Task: Find connections with filter location Barroso with filter topic #Jobpostingwith filter profile language French with filter current company TASC Outsourcing with filter school Cambridge Institute of Technology with filter industry Building Equipment Contractors with filter service category Illustration with filter keywords title Landscaping Worker
Action: Mouse moved to (487, 98)
Screenshot: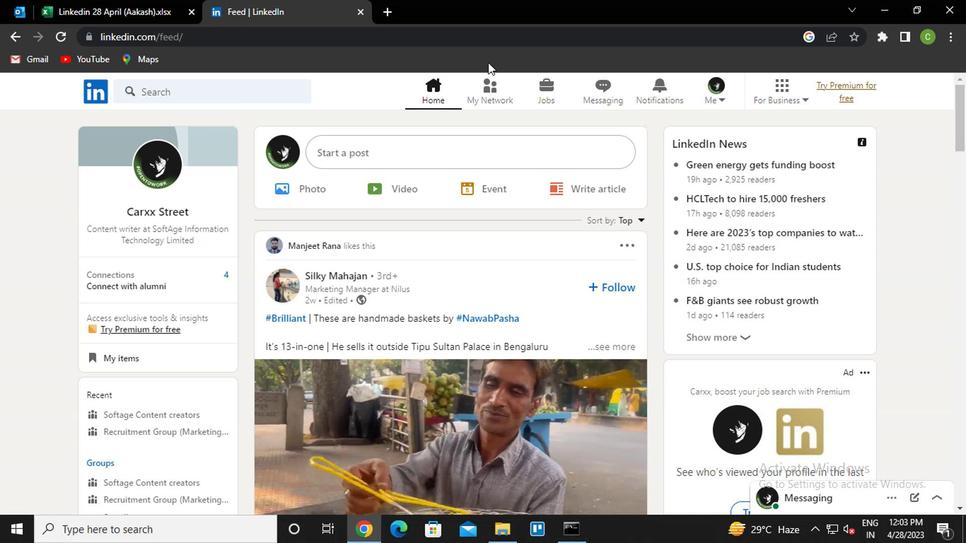 
Action: Mouse pressed left at (487, 98)
Screenshot: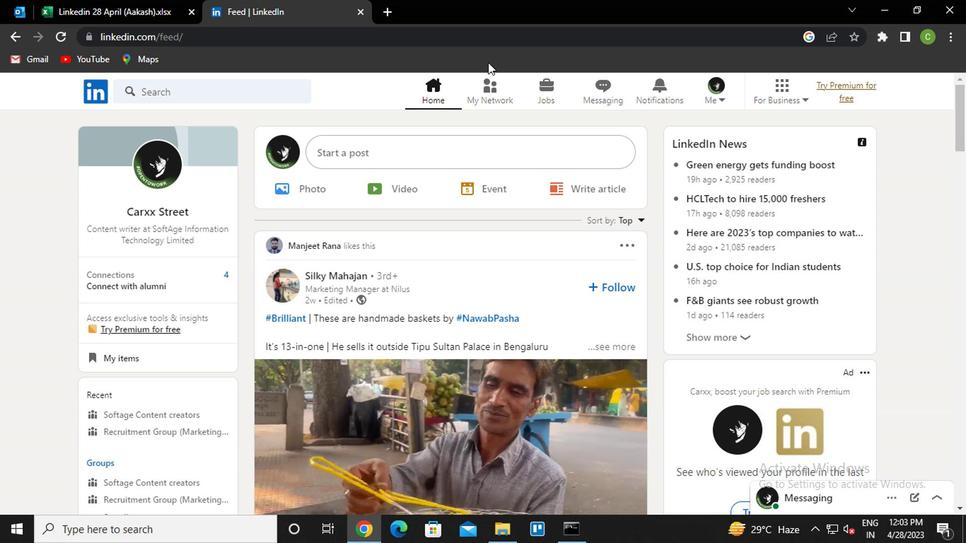 
Action: Mouse moved to (183, 179)
Screenshot: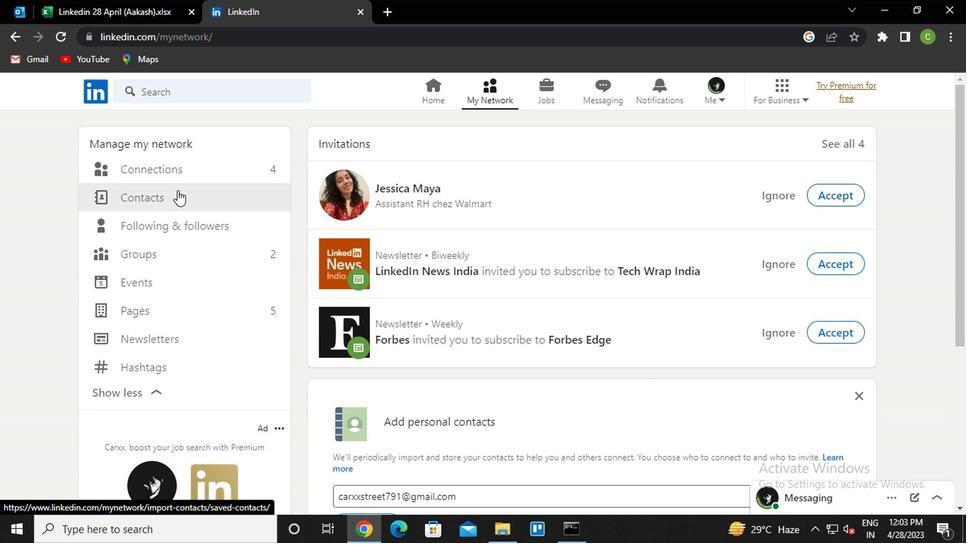 
Action: Mouse pressed left at (183, 179)
Screenshot: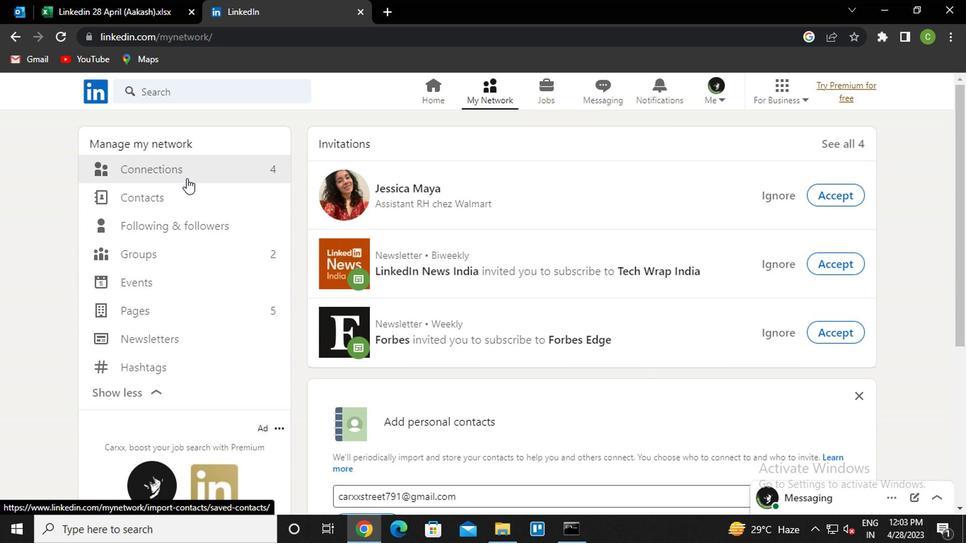 
Action: Mouse moved to (191, 170)
Screenshot: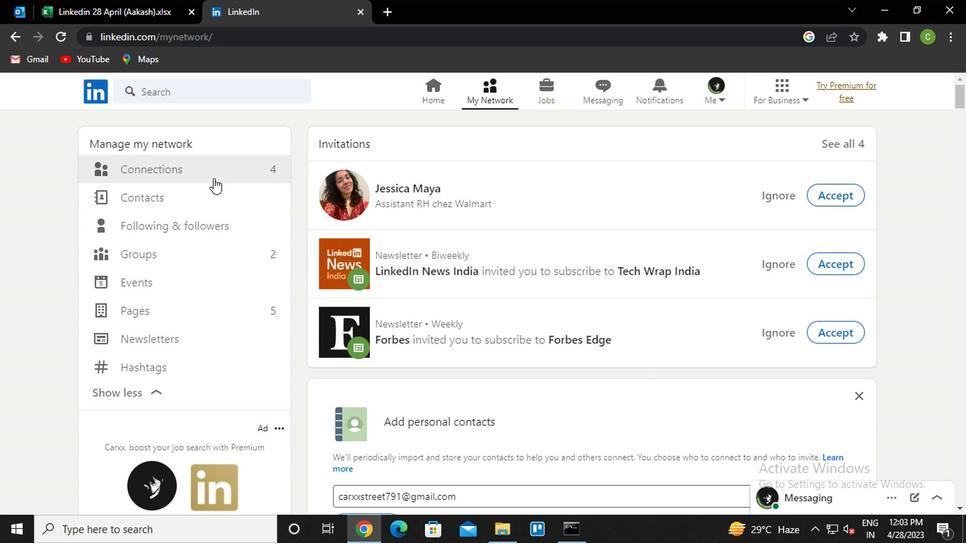 
Action: Mouse pressed left at (191, 170)
Screenshot: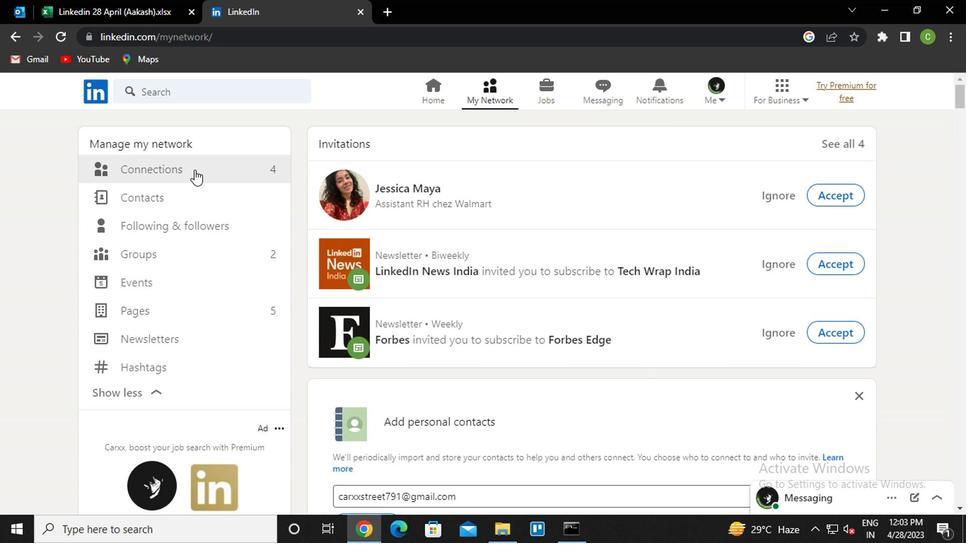 
Action: Mouse moved to (574, 175)
Screenshot: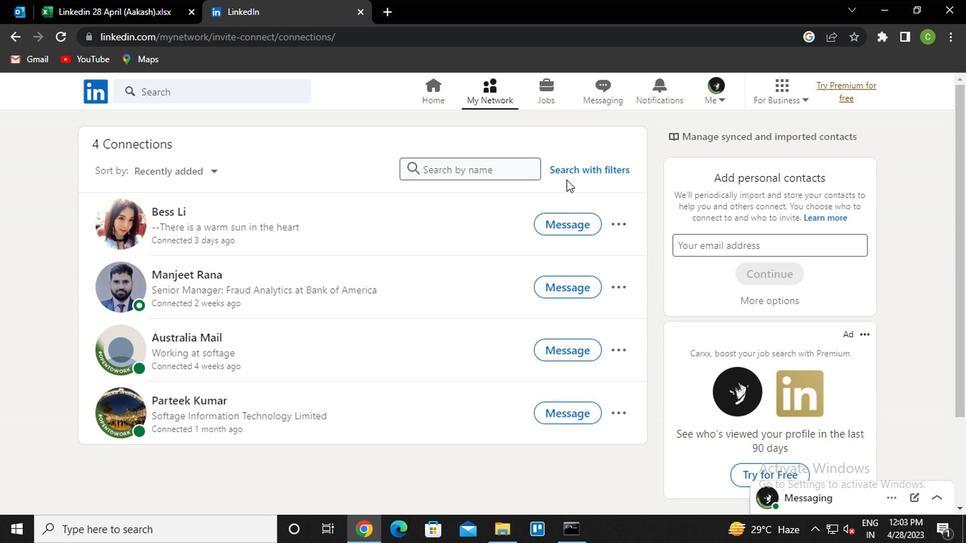 
Action: Mouse pressed left at (574, 175)
Screenshot: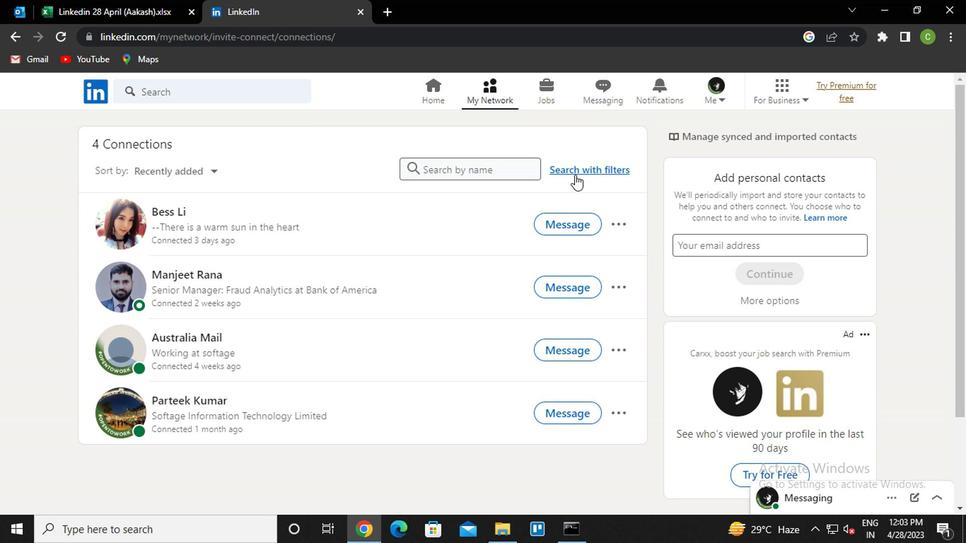 
Action: Mouse moved to (529, 133)
Screenshot: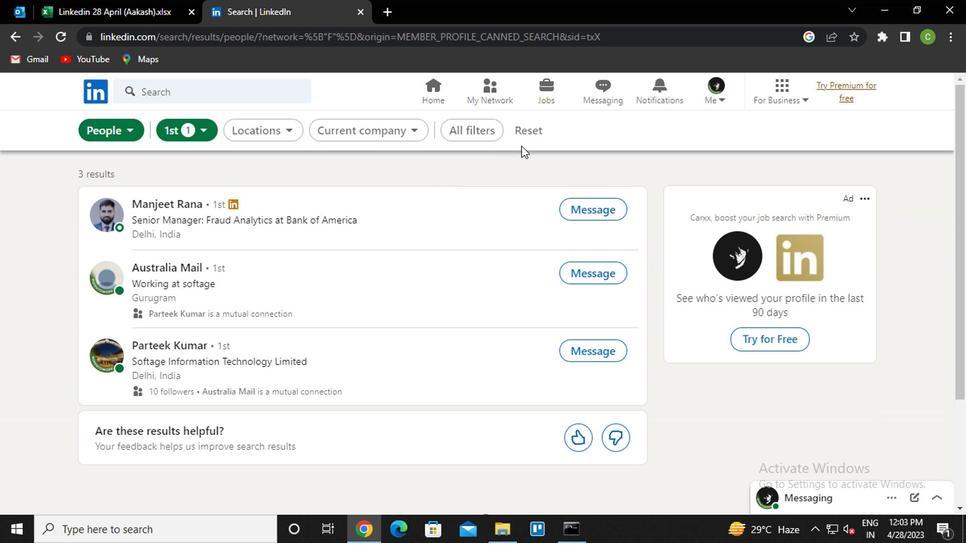 
Action: Mouse pressed left at (529, 133)
Screenshot: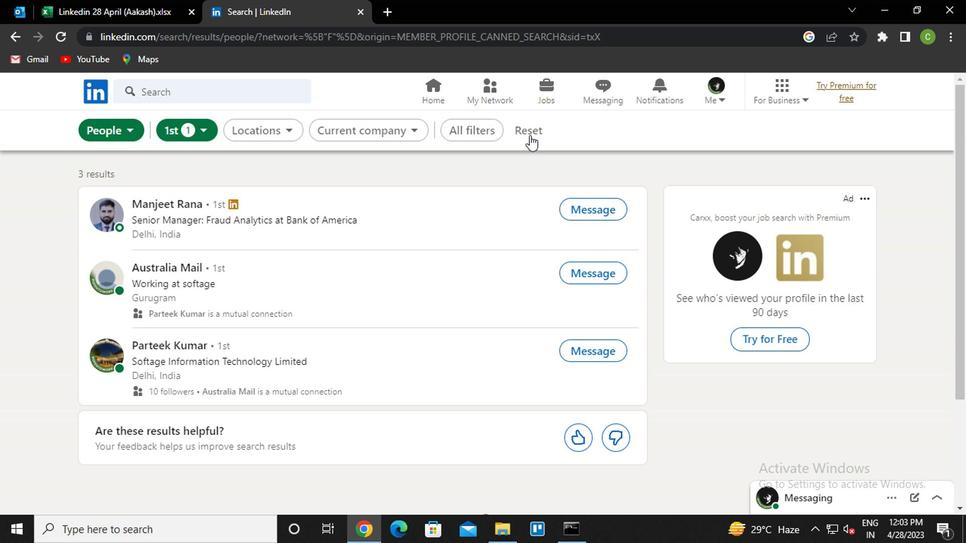 
Action: Mouse moved to (507, 126)
Screenshot: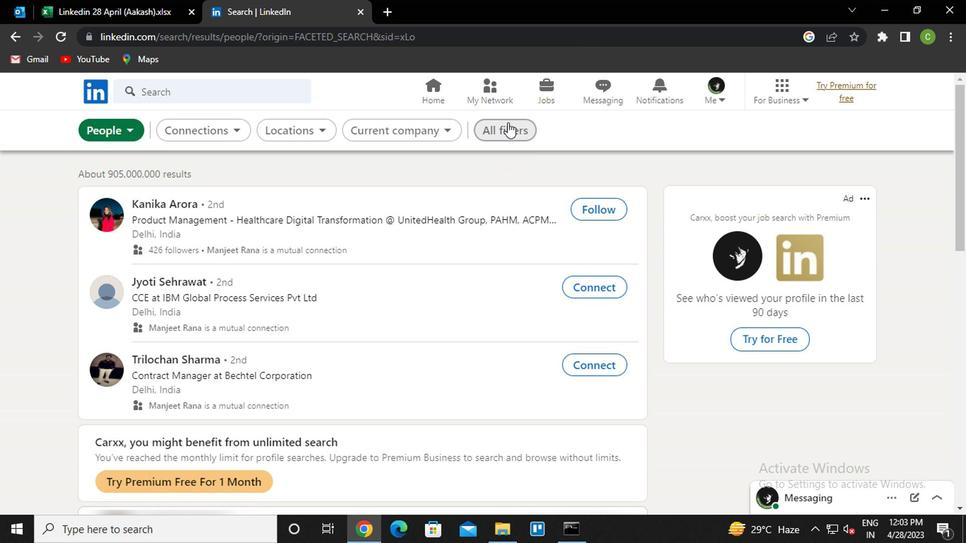 
Action: Mouse pressed left at (507, 126)
Screenshot: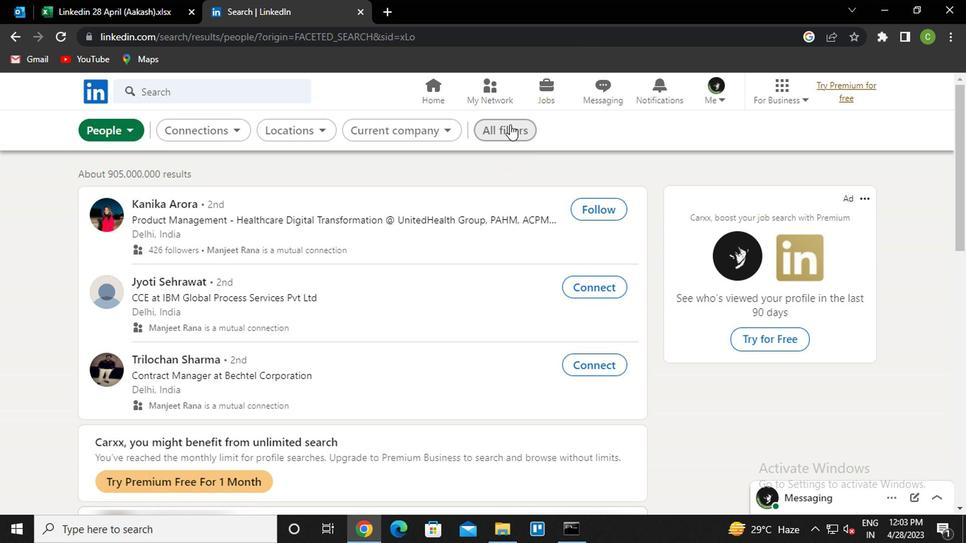 
Action: Mouse moved to (773, 305)
Screenshot: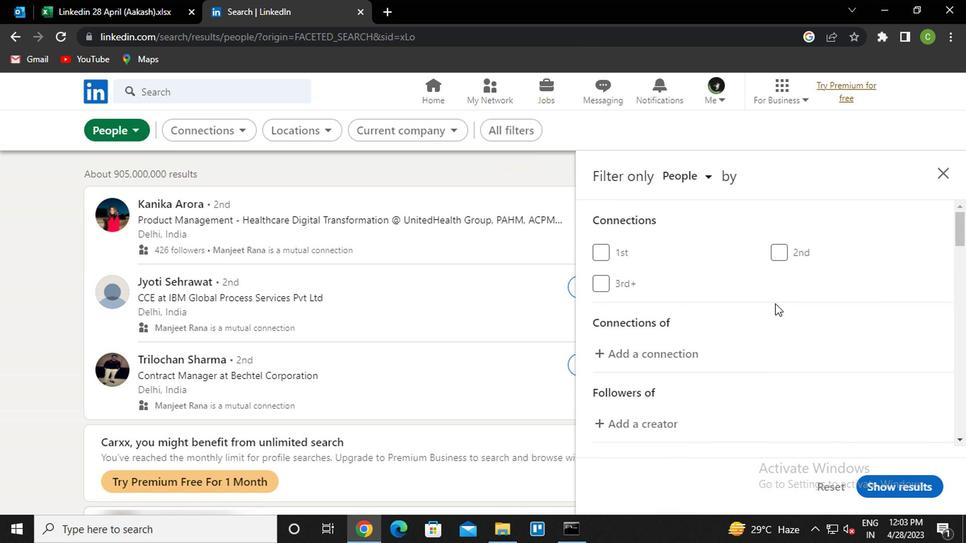 
Action: Mouse scrolled (773, 304) with delta (0, -1)
Screenshot: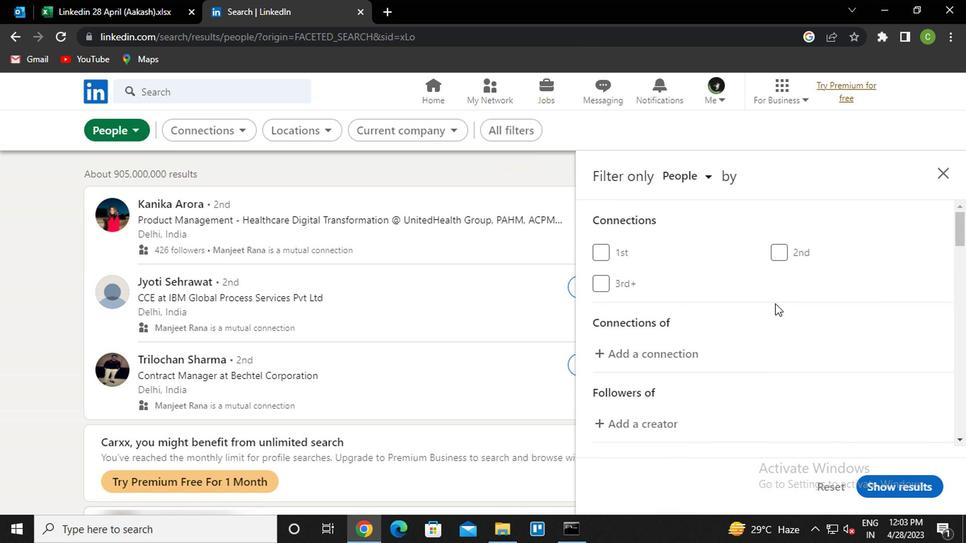 
Action: Mouse moved to (773, 310)
Screenshot: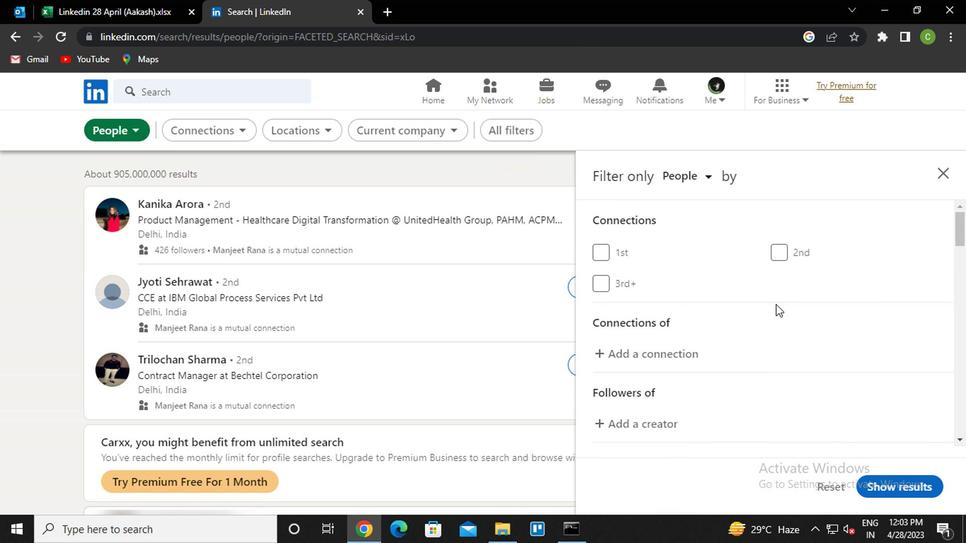 
Action: Mouse scrolled (773, 309) with delta (0, -1)
Screenshot: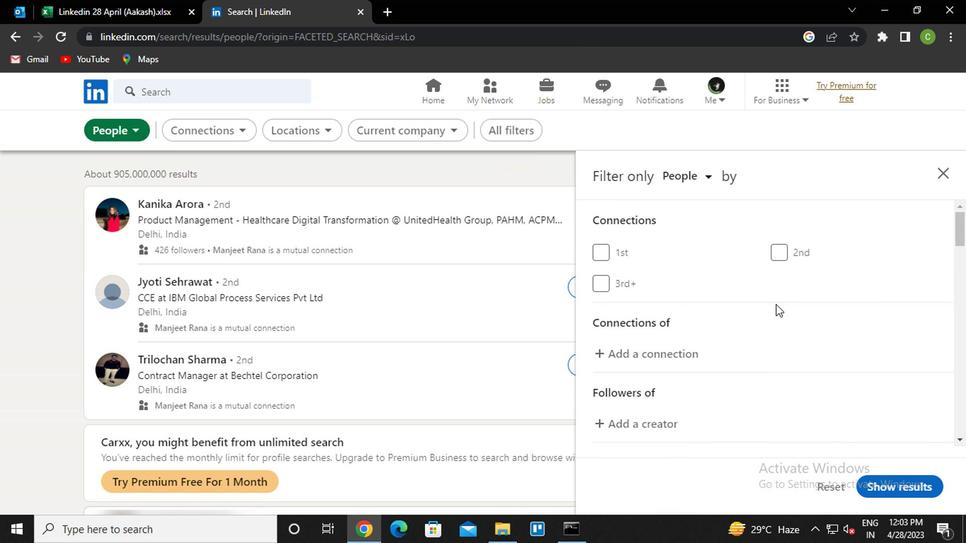 
Action: Mouse moved to (771, 313)
Screenshot: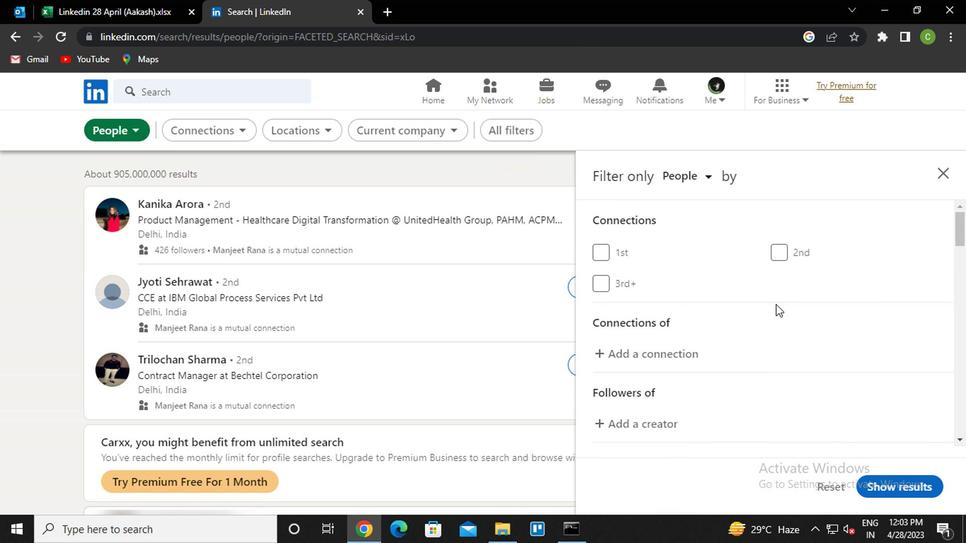 
Action: Mouse scrolled (771, 312) with delta (0, 0)
Screenshot: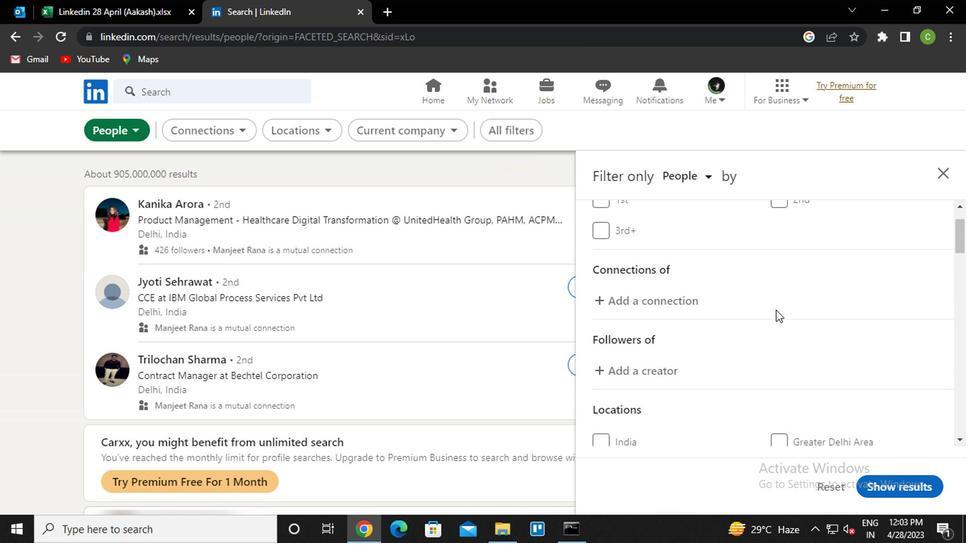
Action: Mouse moved to (770, 315)
Screenshot: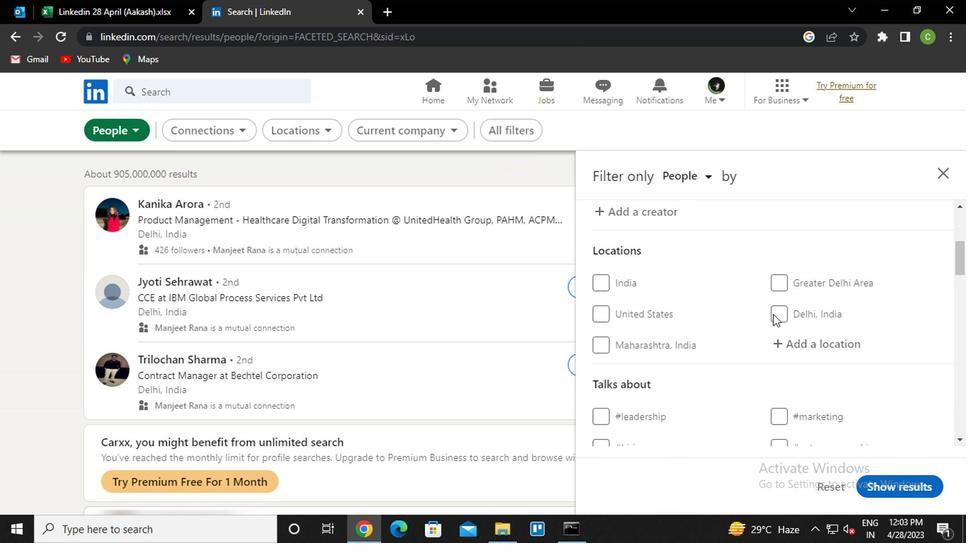 
Action: Mouse scrolled (770, 314) with delta (0, -1)
Screenshot: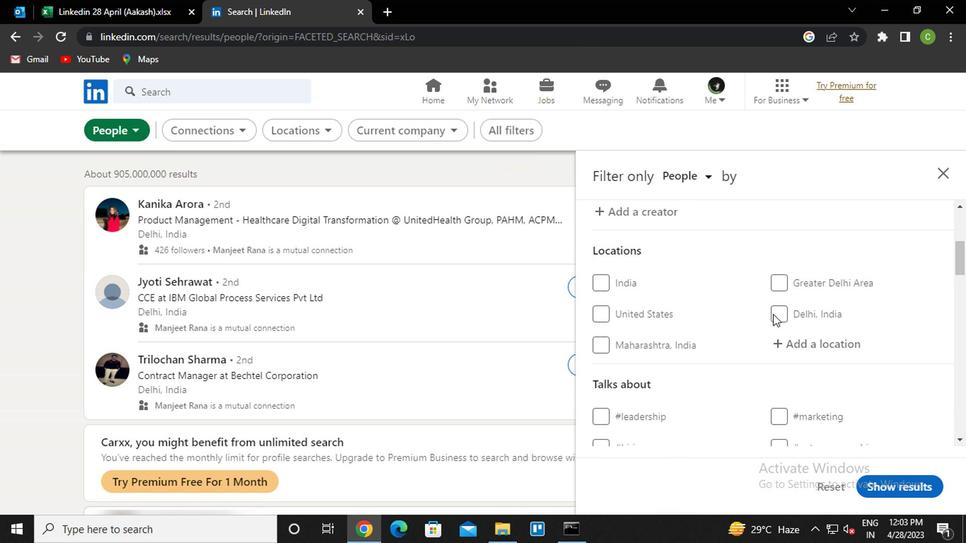 
Action: Mouse moved to (814, 276)
Screenshot: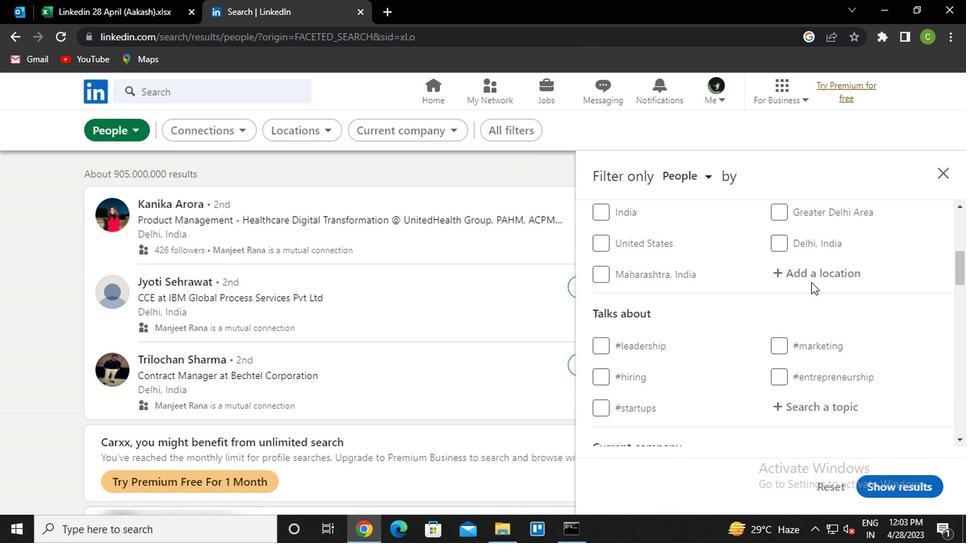 
Action: Mouse pressed left at (814, 276)
Screenshot: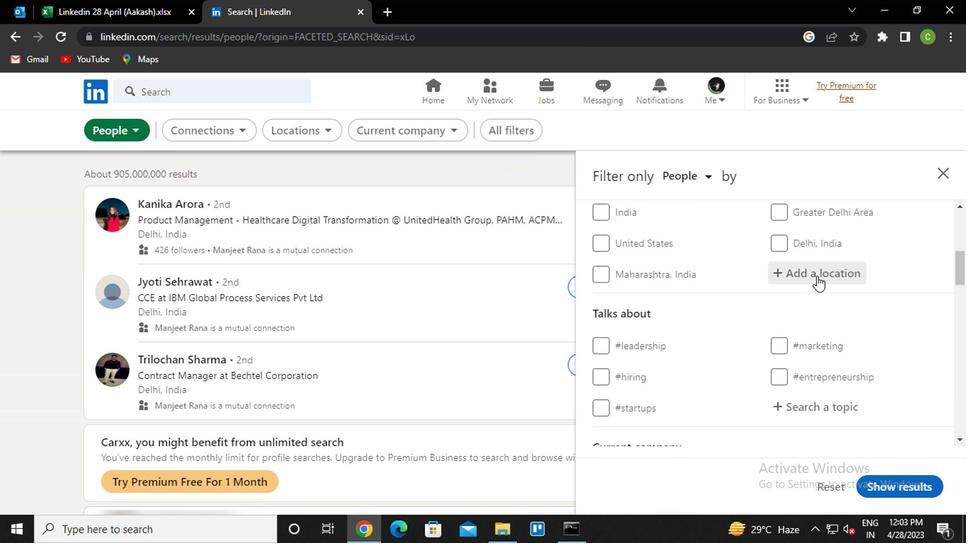 
Action: Key pressed <Key.caps_lock>b<Key.caps_lock>arrod<Key.backspace>so<Key.down><Key.enter>
Screenshot: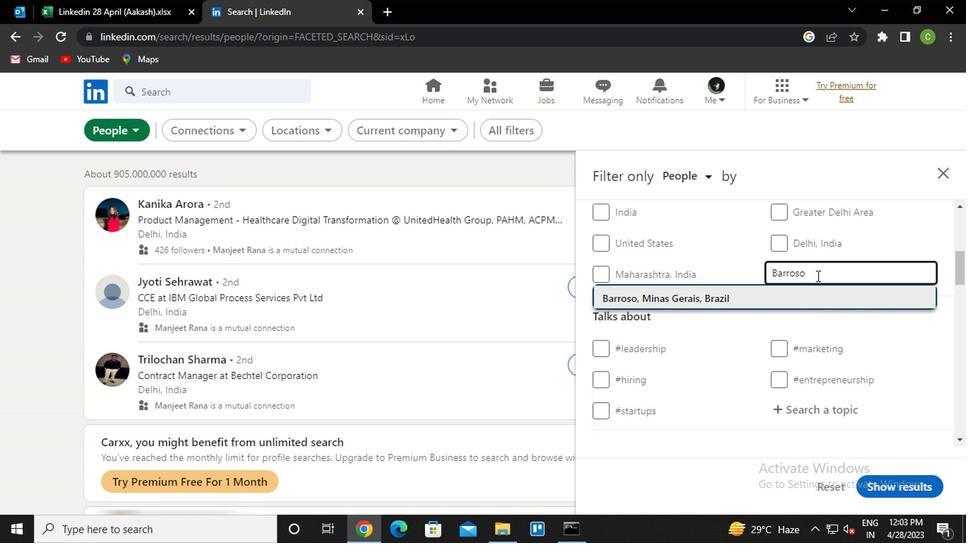 
Action: Mouse moved to (820, 290)
Screenshot: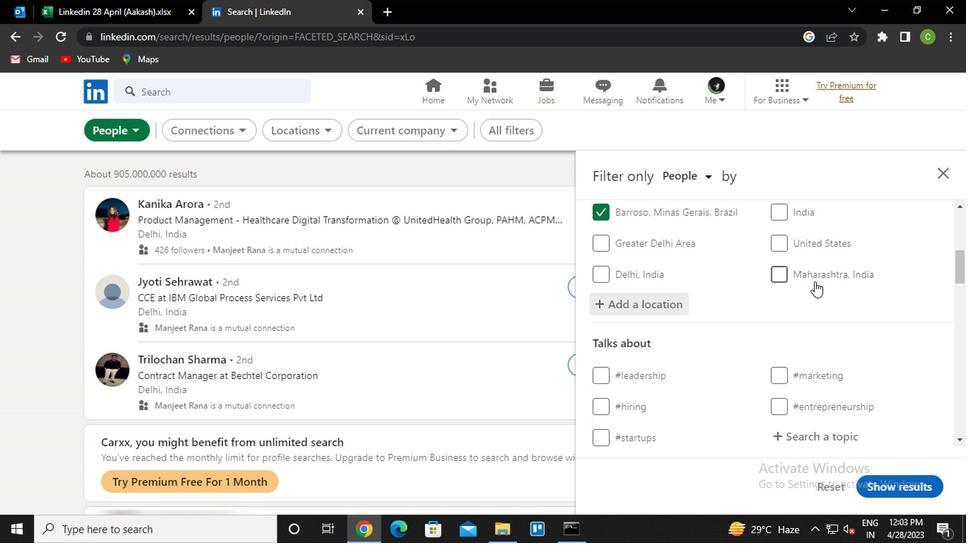 
Action: Mouse scrolled (820, 289) with delta (0, 0)
Screenshot: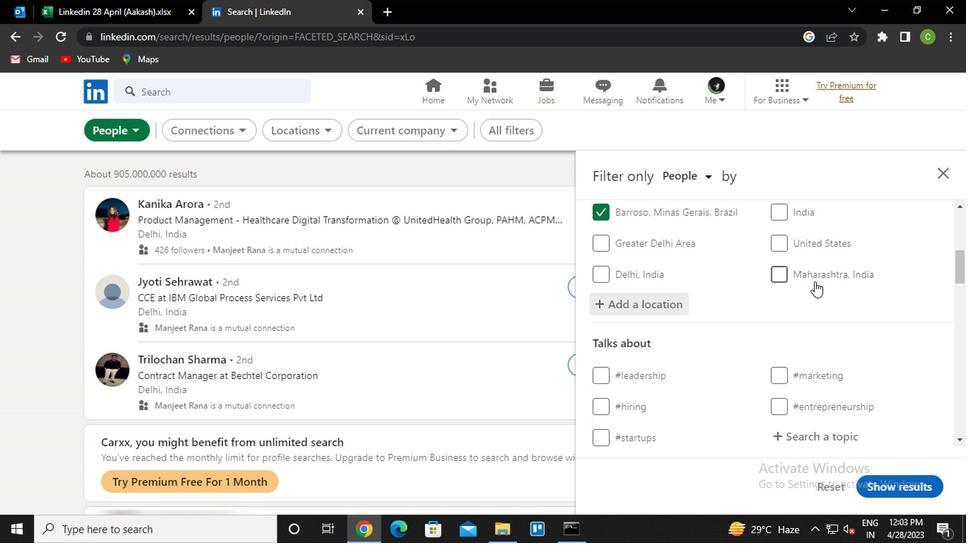 
Action: Mouse moved to (819, 356)
Screenshot: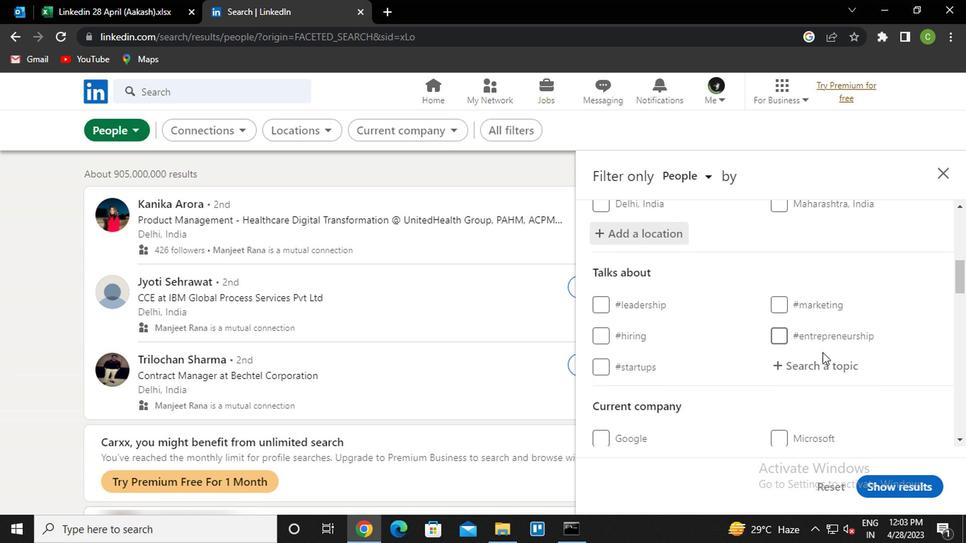 
Action: Mouse pressed left at (819, 356)
Screenshot: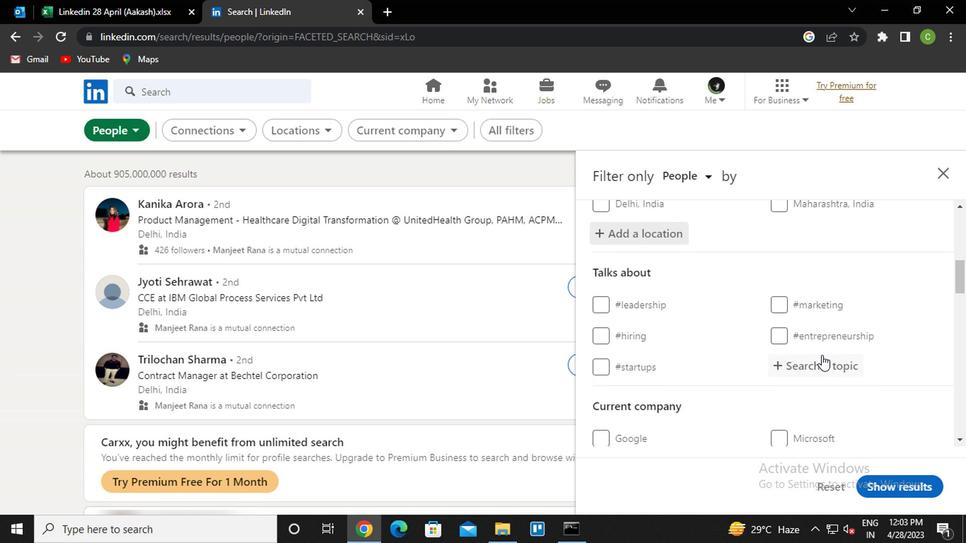 
Action: Key pressed jobpos<Key.down><Key.enter>
Screenshot: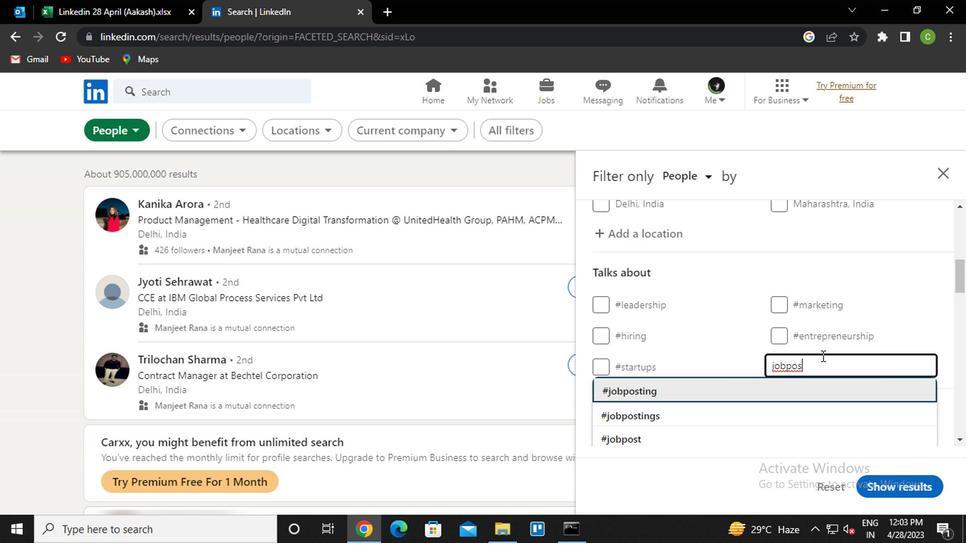 
Action: Mouse moved to (826, 356)
Screenshot: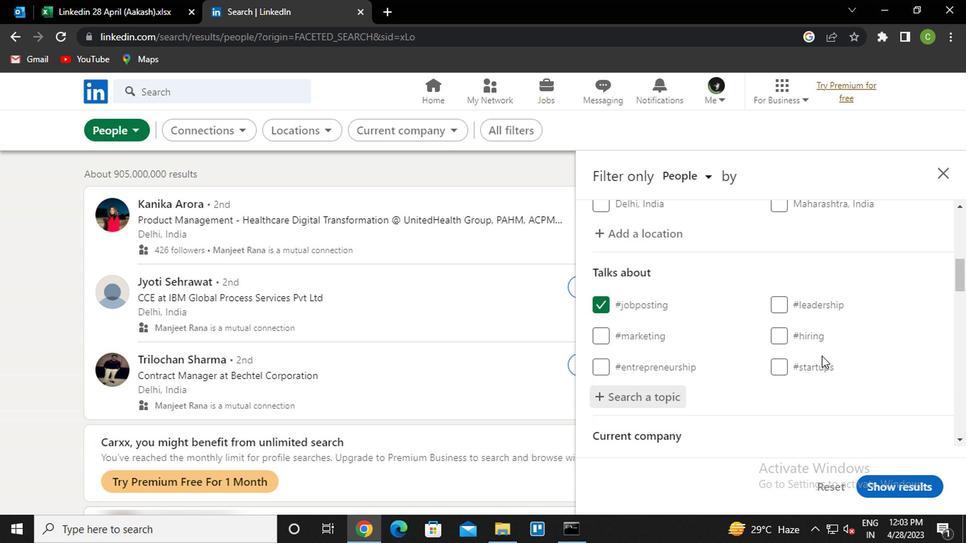 
Action: Mouse scrolled (826, 355) with delta (0, 0)
Screenshot: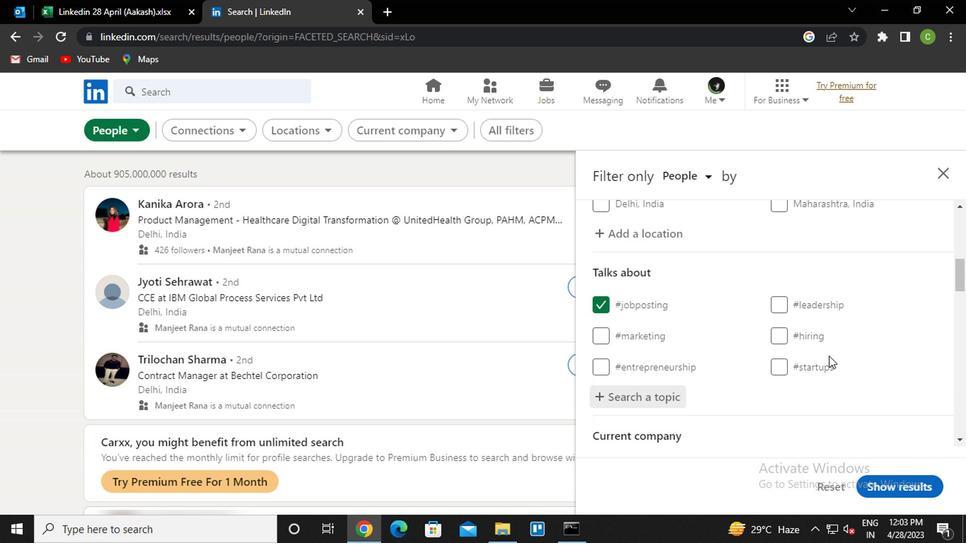 
Action: Mouse scrolled (826, 355) with delta (0, 0)
Screenshot: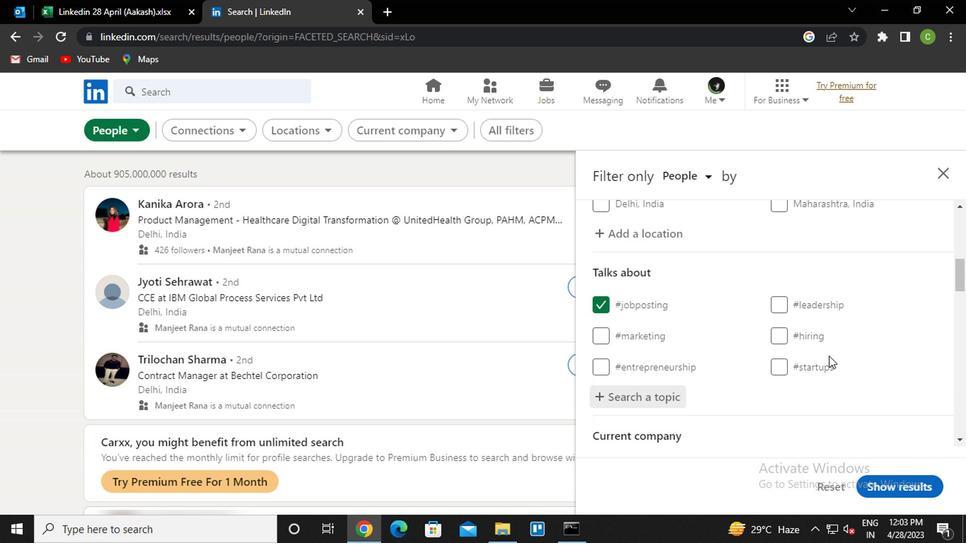 
Action: Mouse scrolled (826, 355) with delta (0, 0)
Screenshot: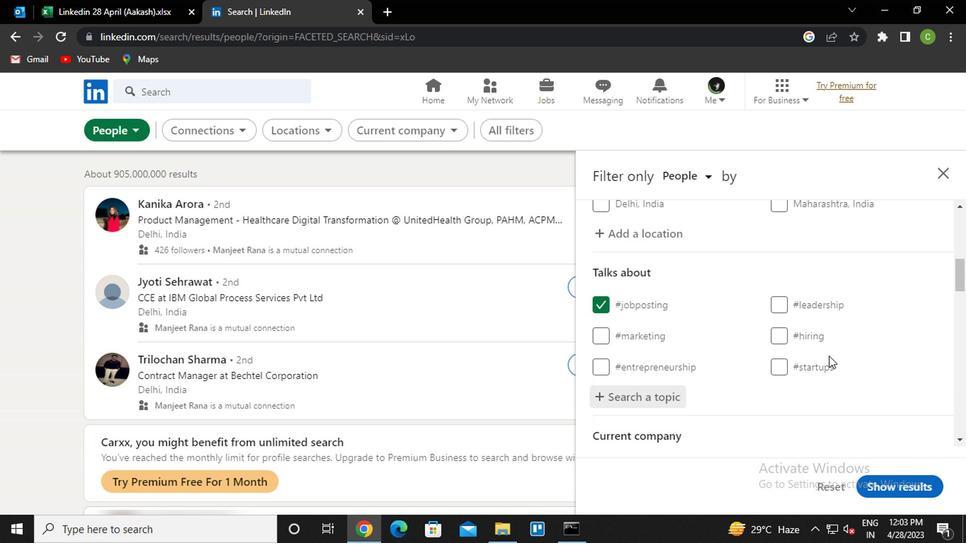 
Action: Mouse moved to (826, 356)
Screenshot: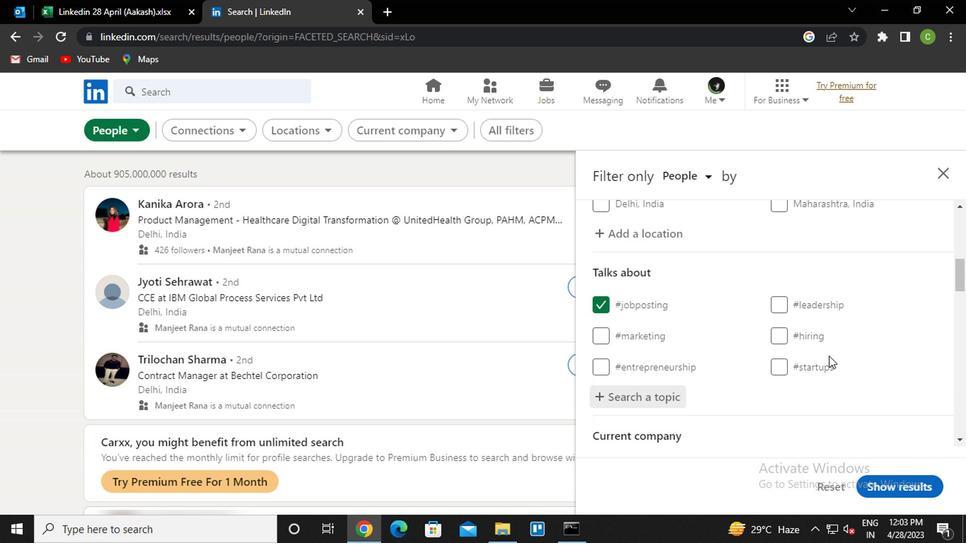 
Action: Mouse scrolled (826, 355) with delta (0, 0)
Screenshot: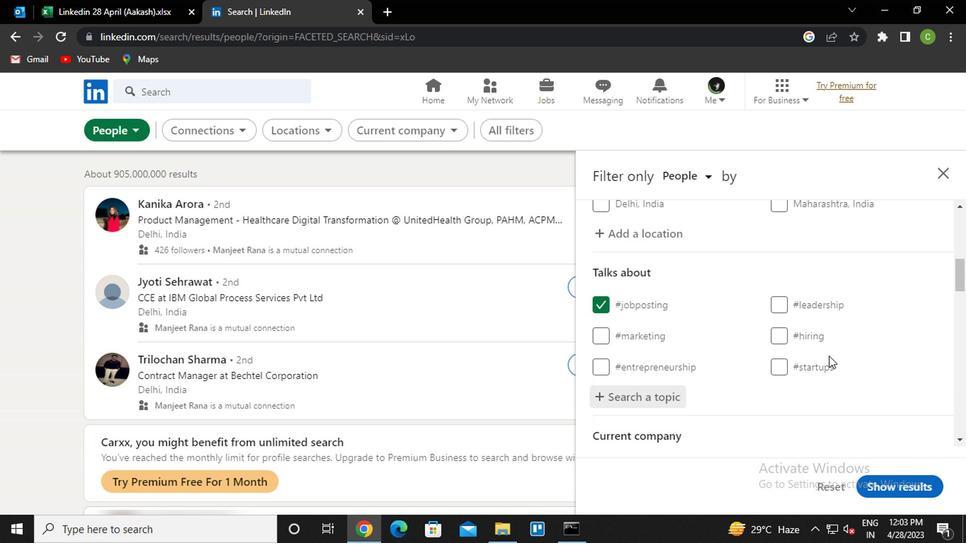 
Action: Mouse scrolled (826, 355) with delta (0, 0)
Screenshot: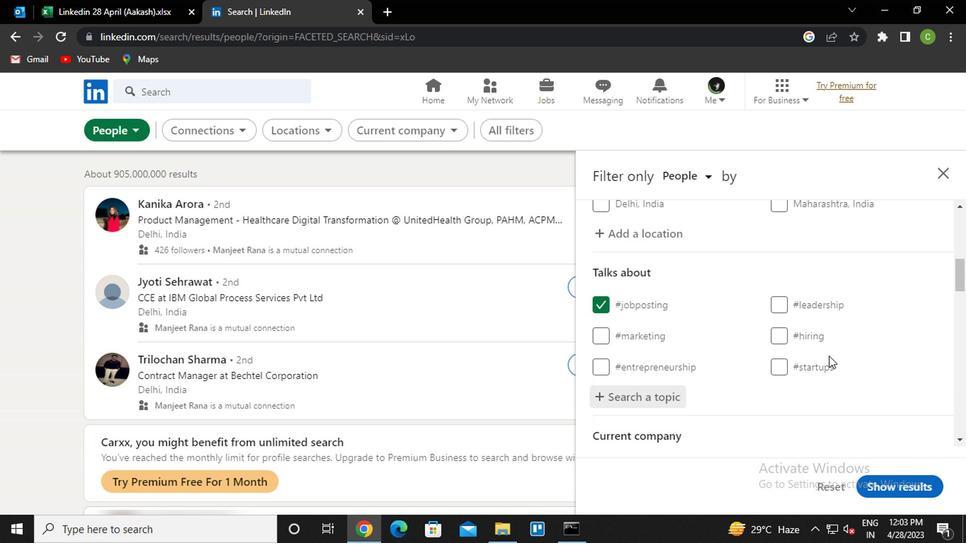 
Action: Mouse scrolled (826, 355) with delta (0, 0)
Screenshot: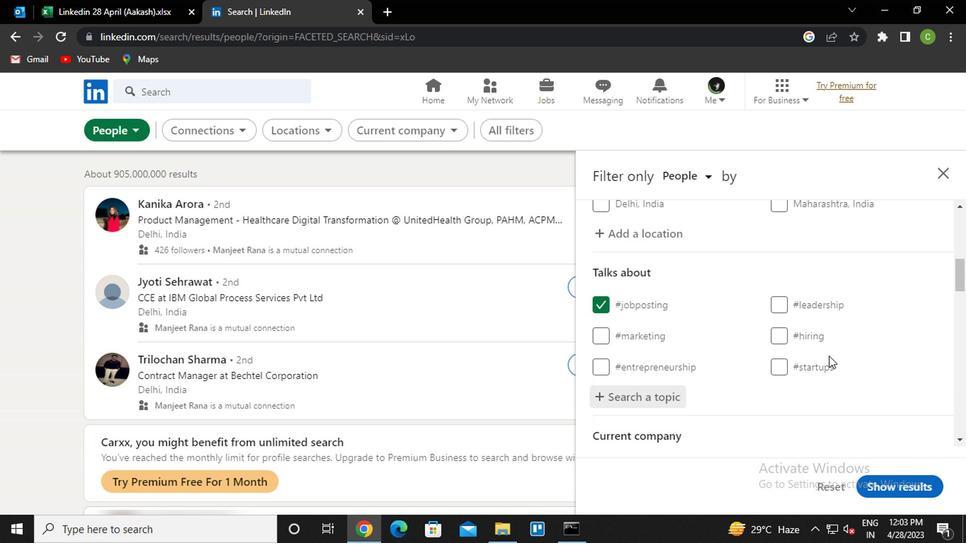 
Action: Mouse scrolled (826, 355) with delta (0, 0)
Screenshot: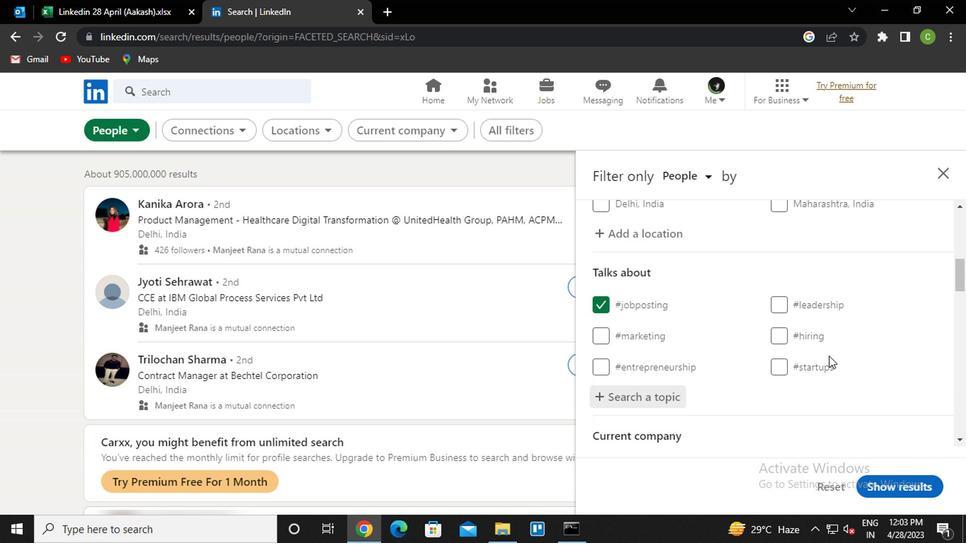
Action: Mouse scrolled (826, 355) with delta (0, 0)
Screenshot: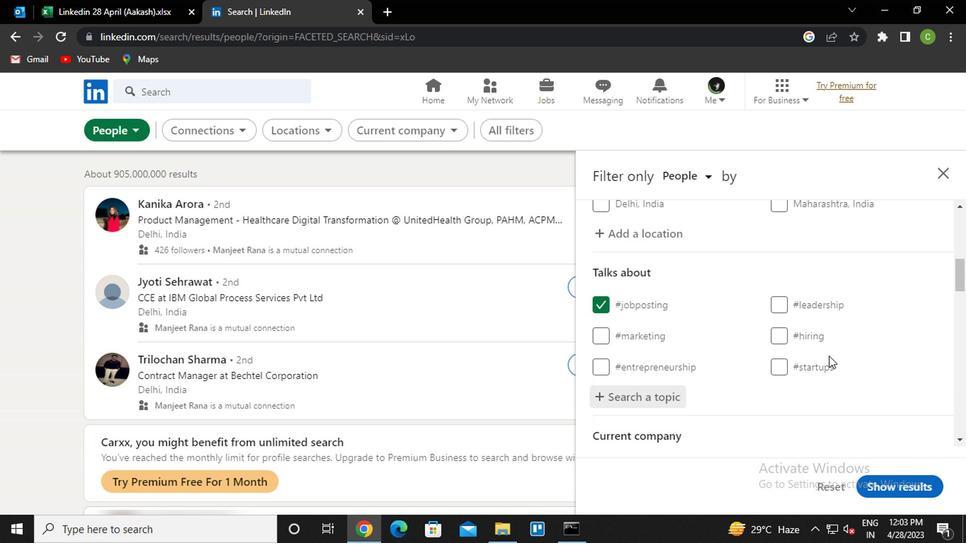 
Action: Mouse scrolled (826, 355) with delta (0, 0)
Screenshot: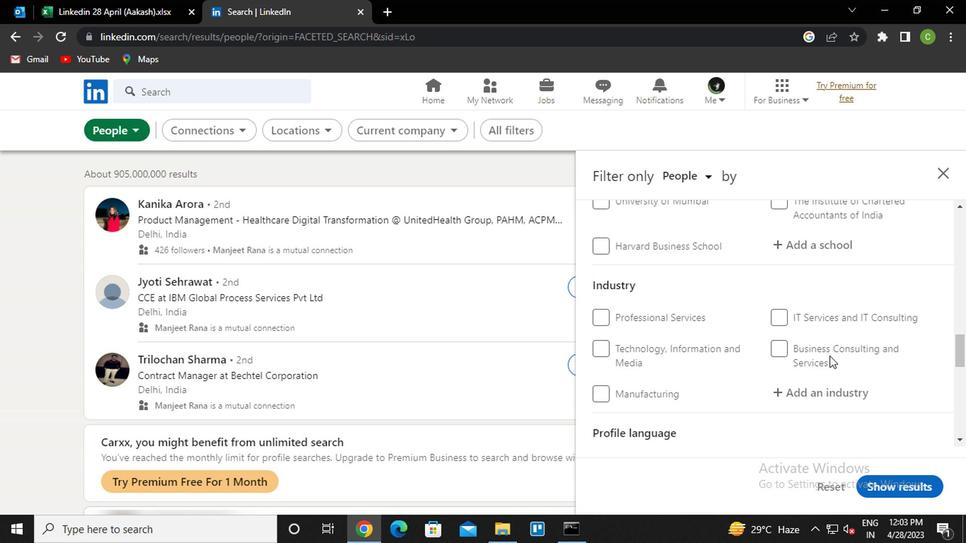 
Action: Mouse scrolled (826, 355) with delta (0, 0)
Screenshot: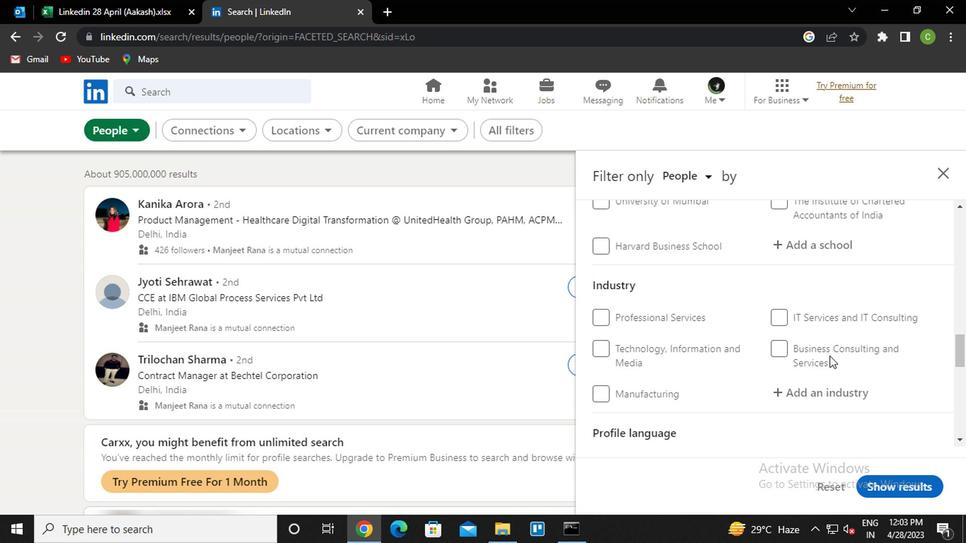 
Action: Mouse scrolled (826, 355) with delta (0, 0)
Screenshot: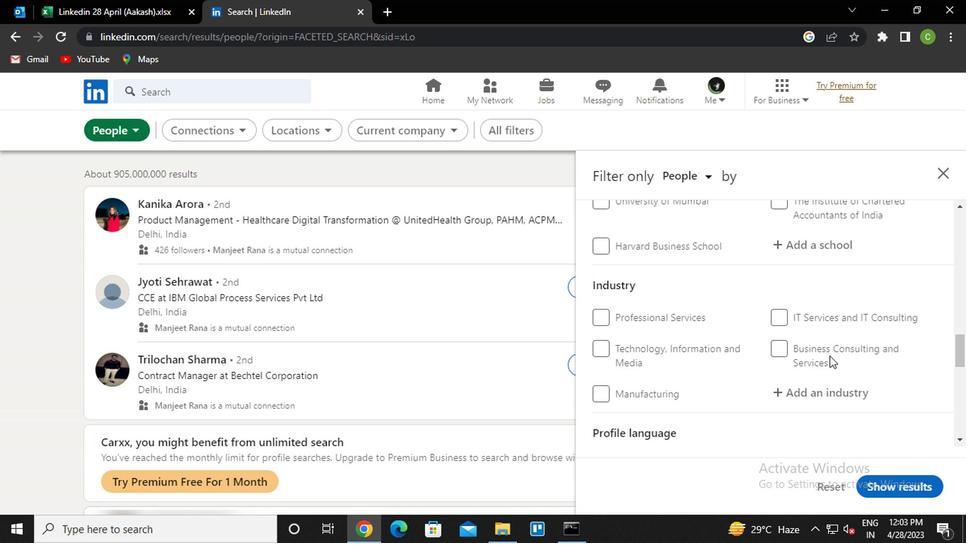 
Action: Mouse moved to (826, 357)
Screenshot: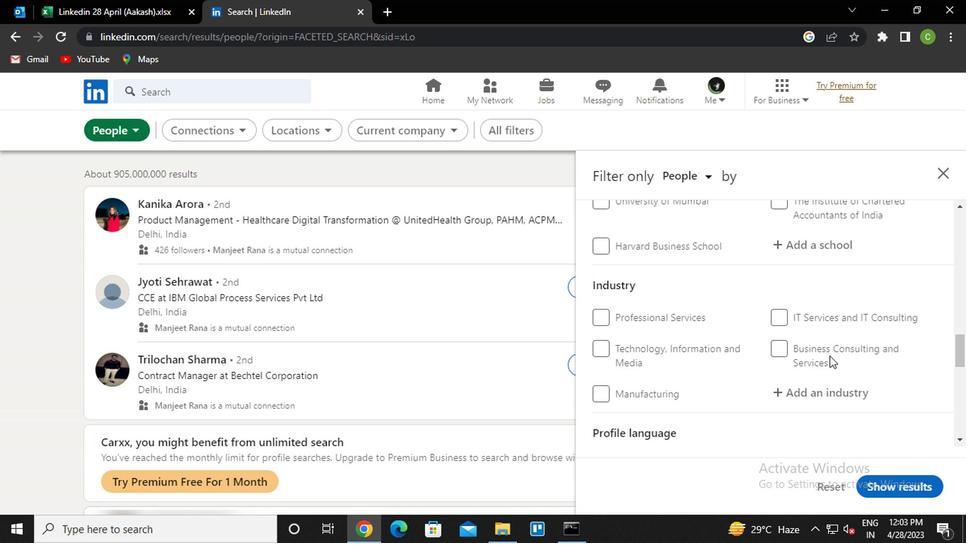 
Action: Mouse scrolled (826, 357) with delta (0, 0)
Screenshot: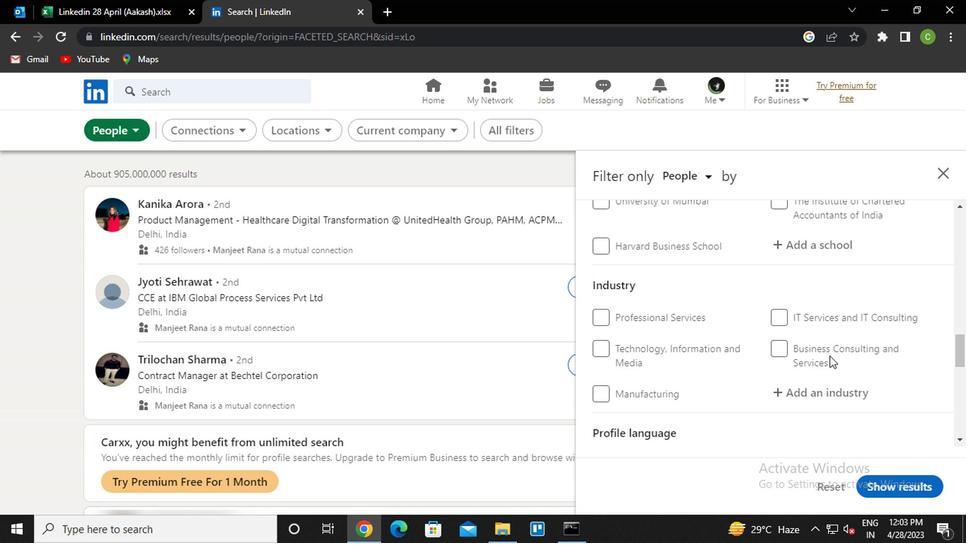 
Action: Mouse moved to (819, 362)
Screenshot: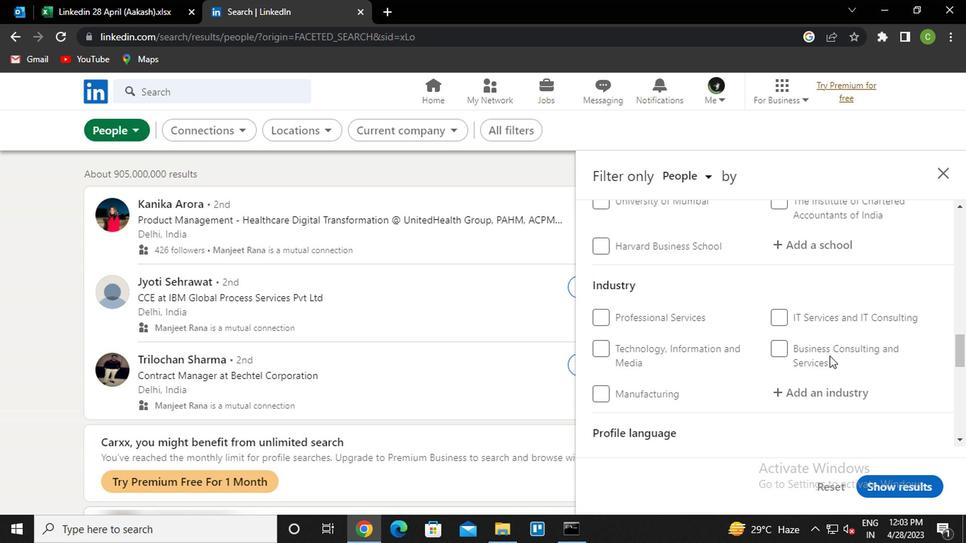 
Action: Mouse scrolled (819, 361) with delta (0, -1)
Screenshot: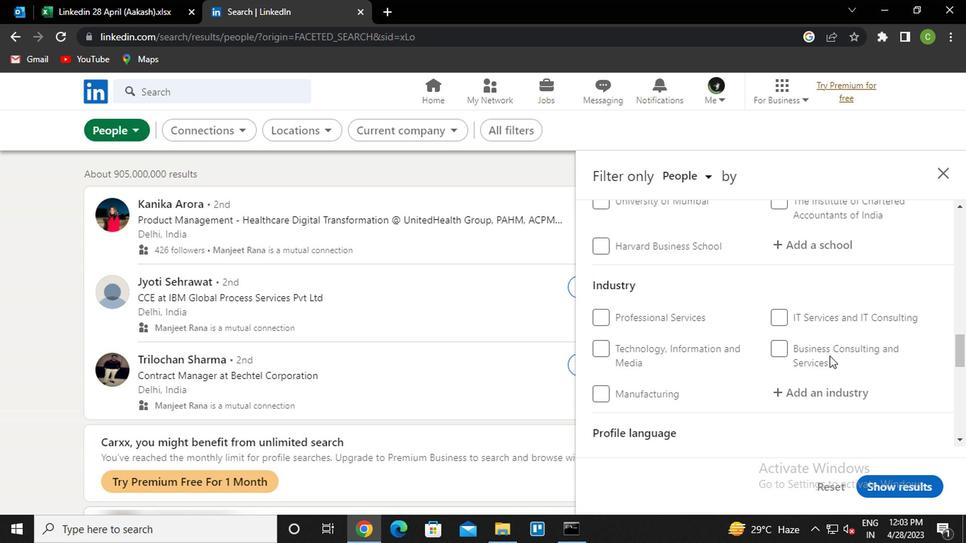 
Action: Mouse moved to (813, 362)
Screenshot: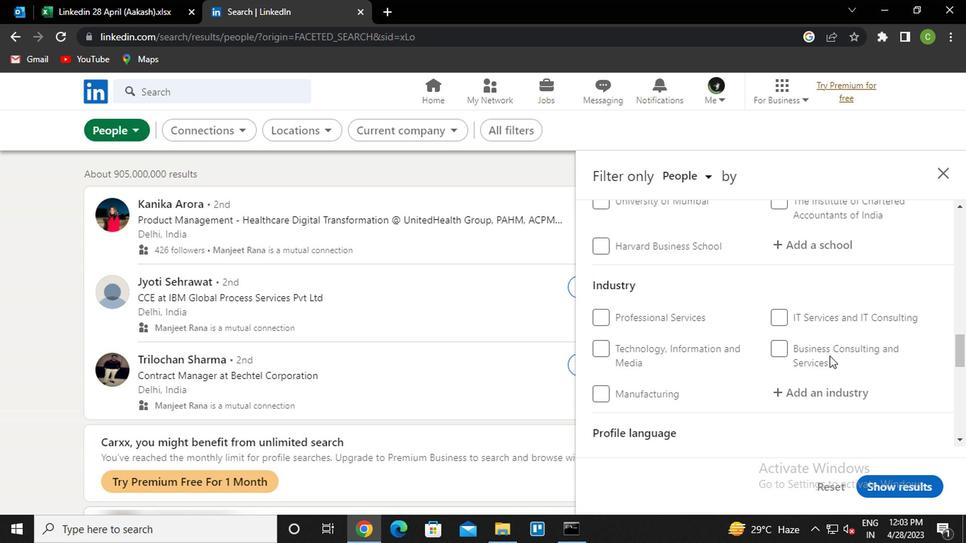 
Action: Mouse scrolled (813, 361) with delta (0, -1)
Screenshot: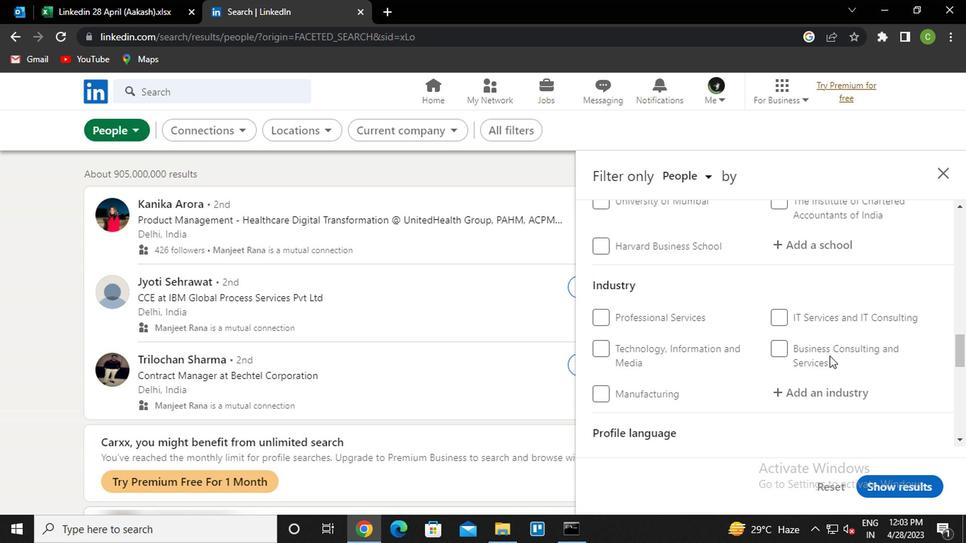 
Action: Mouse moved to (809, 362)
Screenshot: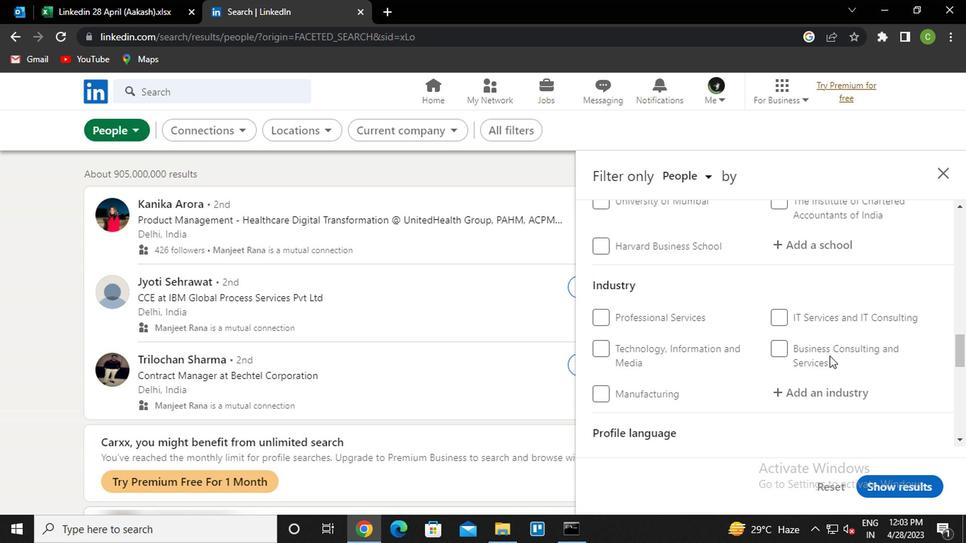 
Action: Mouse scrolled (809, 362) with delta (0, 0)
Screenshot: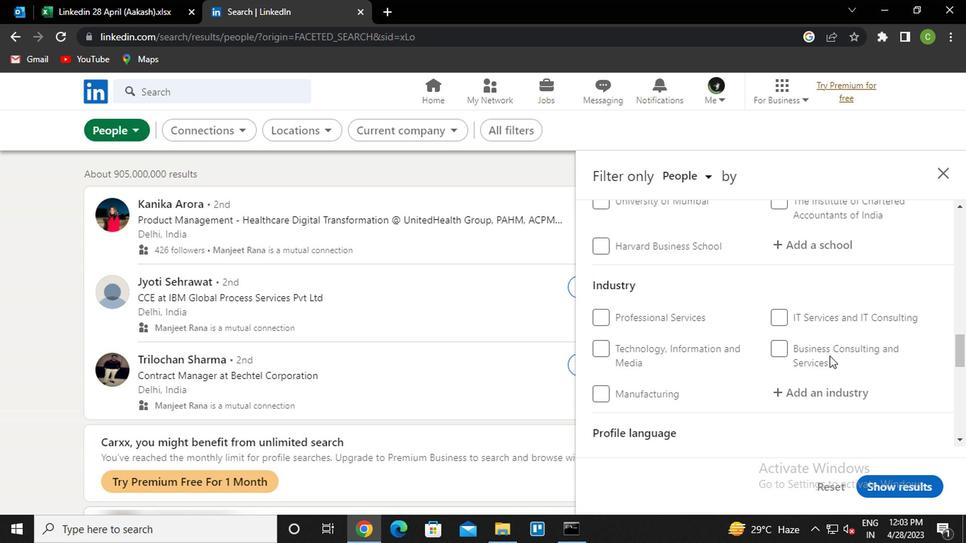 
Action: Mouse moved to (717, 320)
Screenshot: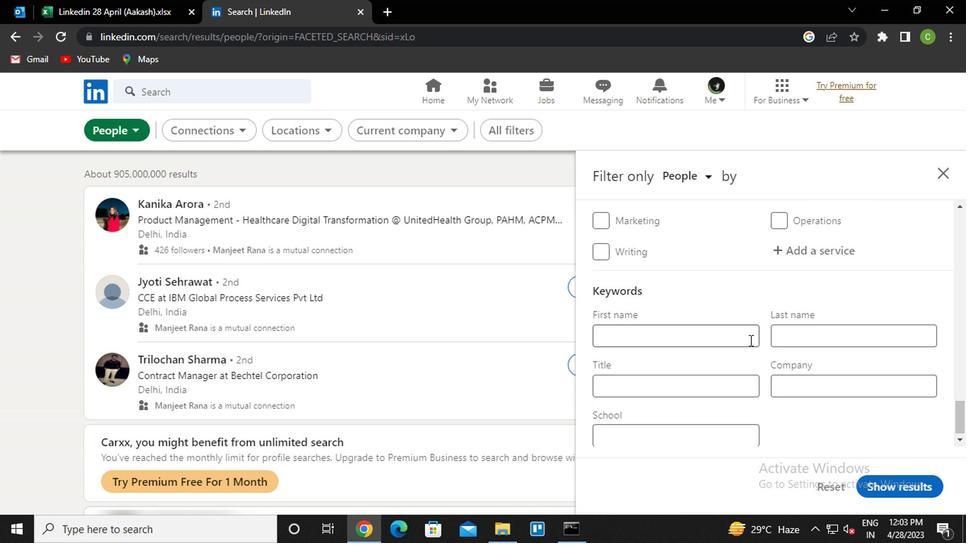 
Action: Mouse scrolled (717, 321) with delta (0, 1)
Screenshot: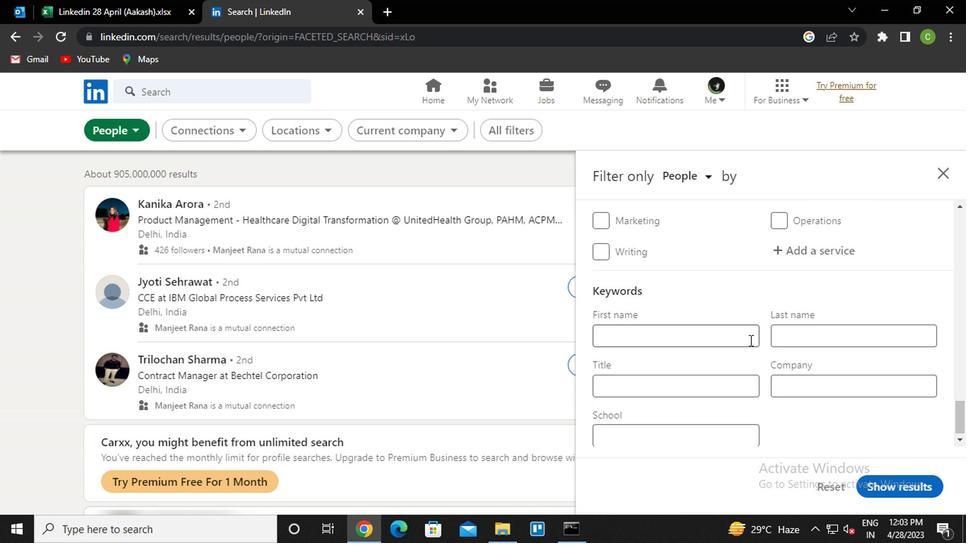 
Action: Mouse moved to (716, 319)
Screenshot: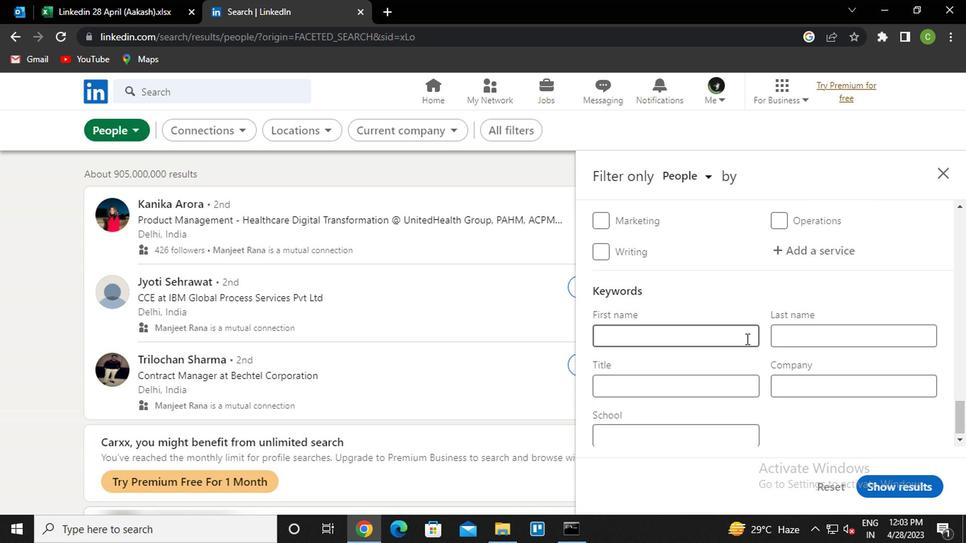 
Action: Mouse scrolled (716, 320) with delta (0, 0)
Screenshot: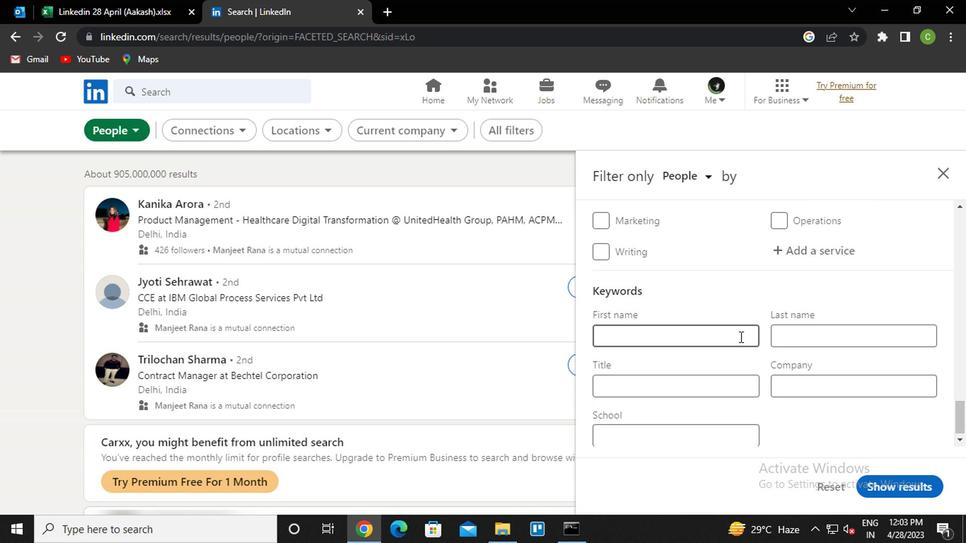 
Action: Mouse scrolled (716, 320) with delta (0, 0)
Screenshot: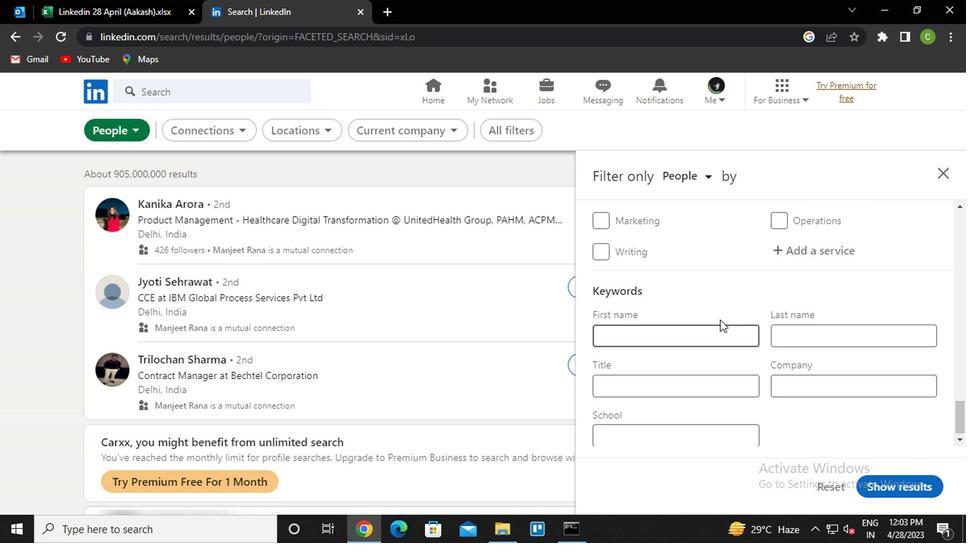 
Action: Mouse scrolled (716, 320) with delta (0, 0)
Screenshot: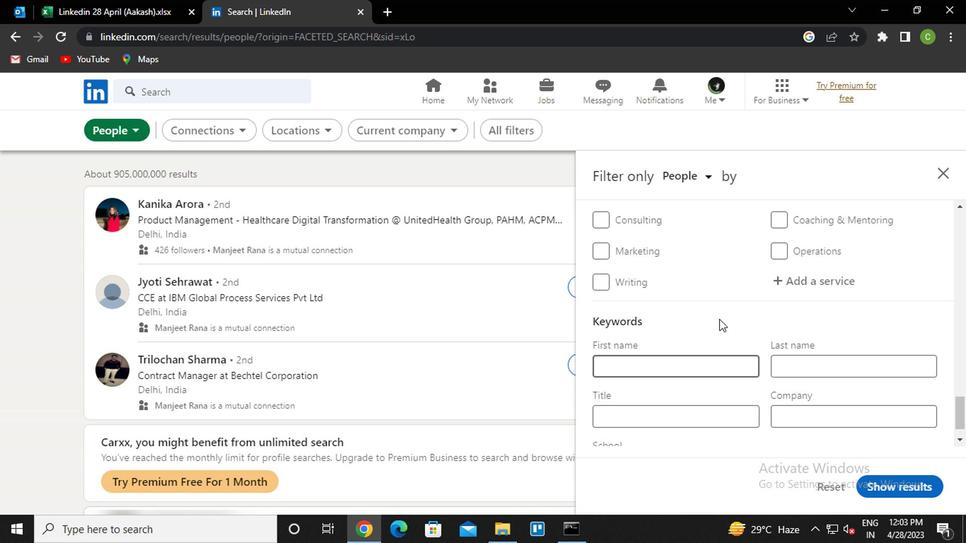 
Action: Mouse moved to (760, 255)
Screenshot: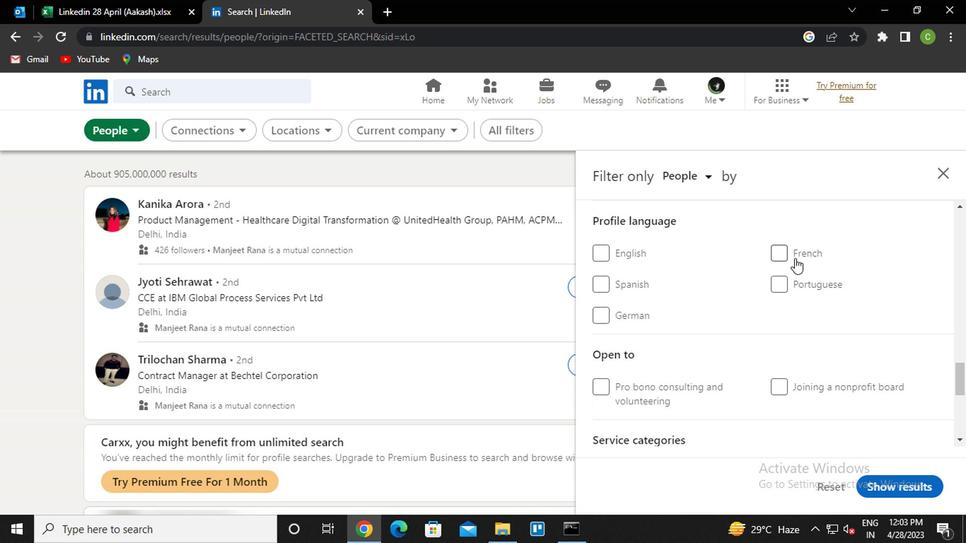 
Action: Mouse pressed left at (760, 255)
Screenshot: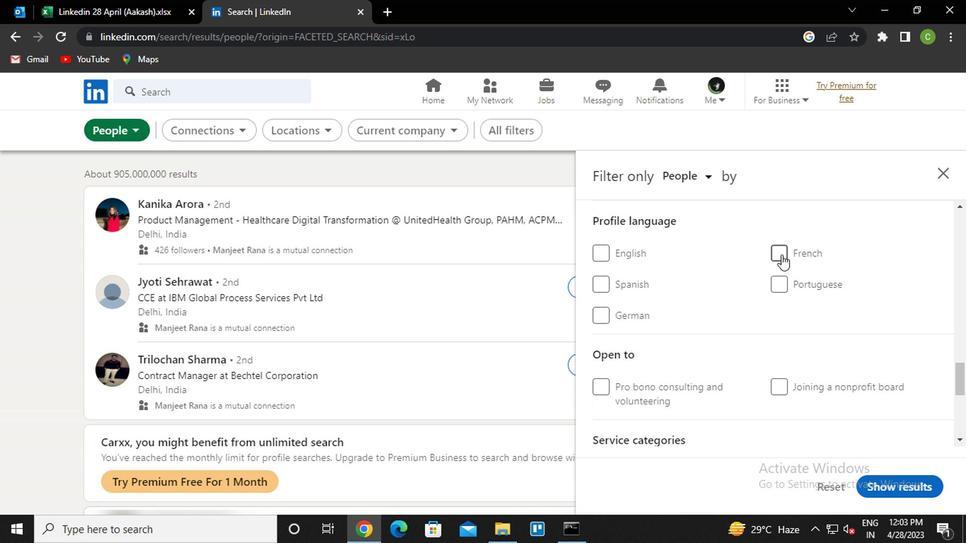 
Action: Mouse moved to (772, 251)
Screenshot: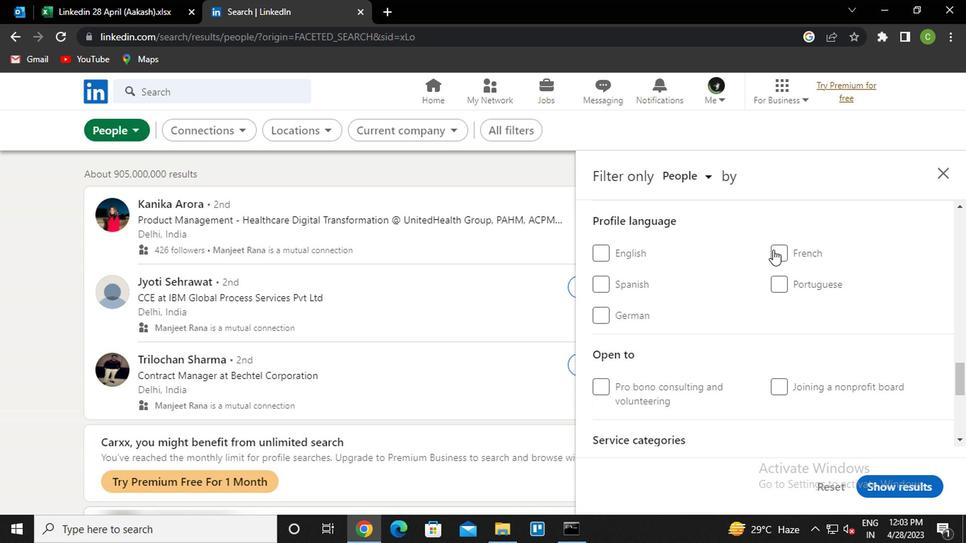 
Action: Mouse pressed left at (772, 251)
Screenshot: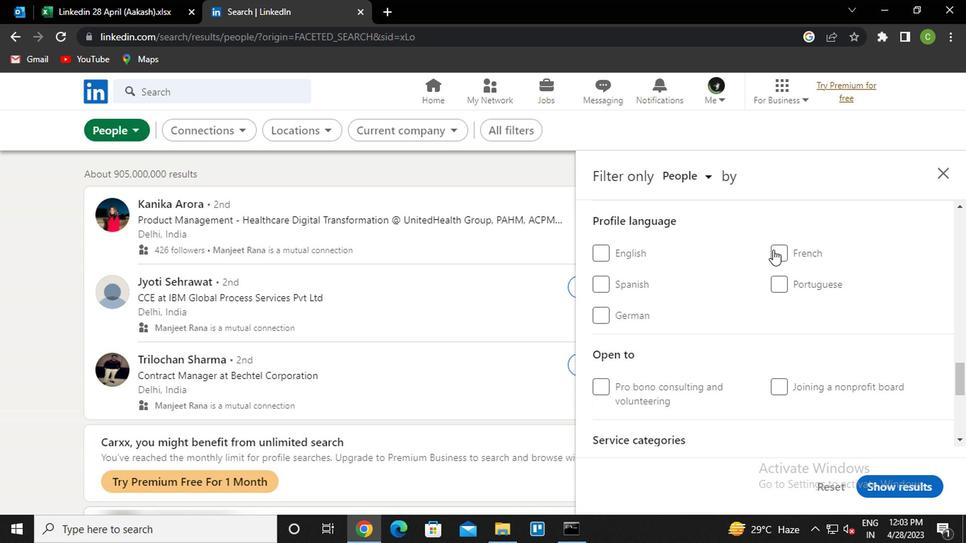 
Action: Mouse moved to (730, 330)
Screenshot: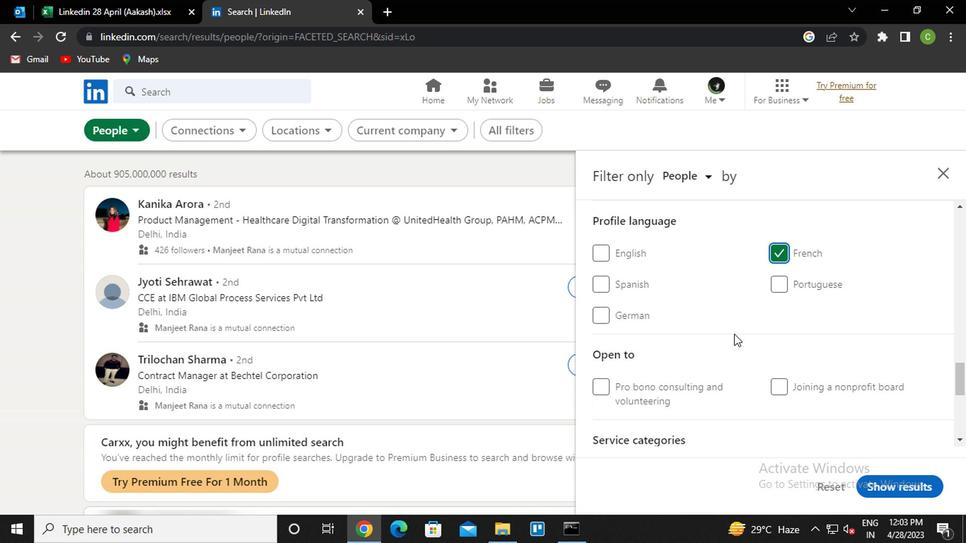 
Action: Mouse scrolled (730, 331) with delta (0, 1)
Screenshot: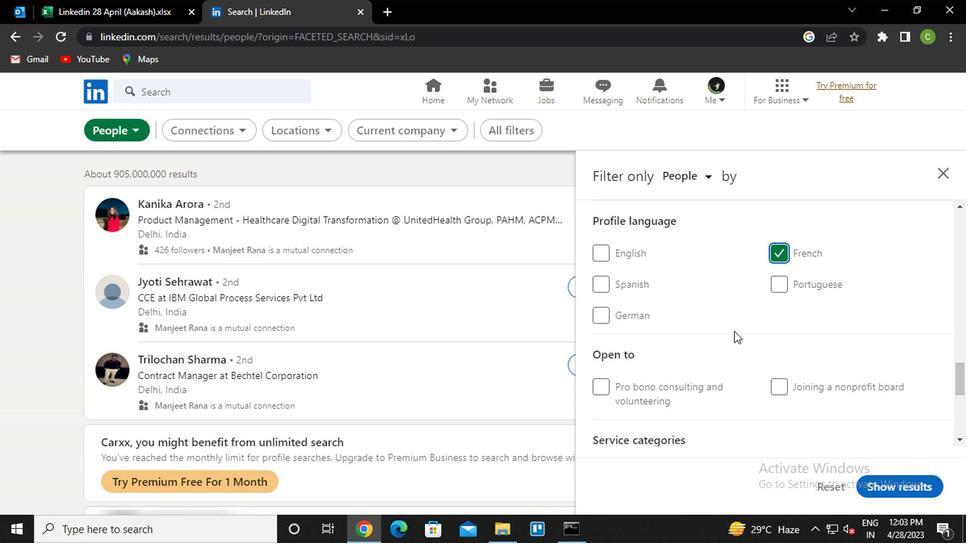 
Action: Mouse scrolled (730, 331) with delta (0, 1)
Screenshot: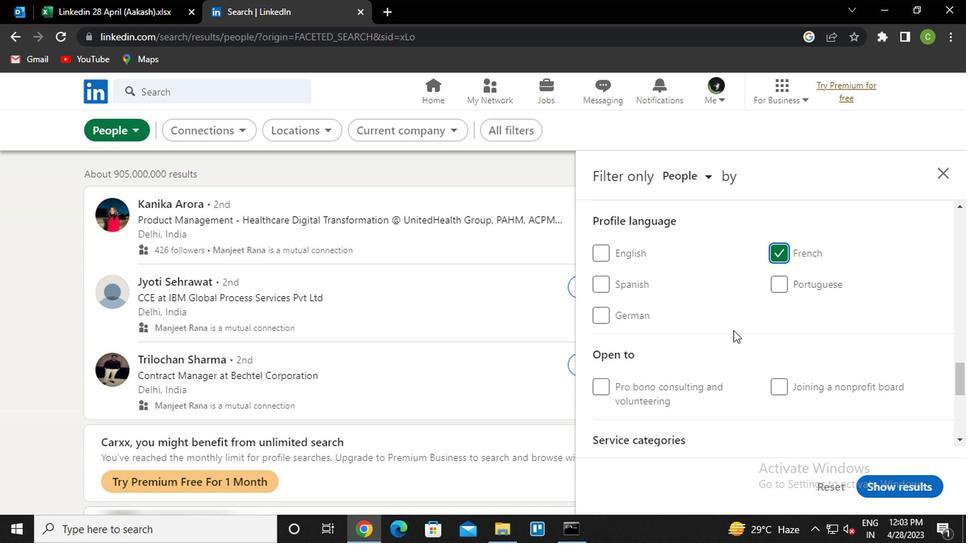 
Action: Mouse scrolled (730, 331) with delta (0, 1)
Screenshot: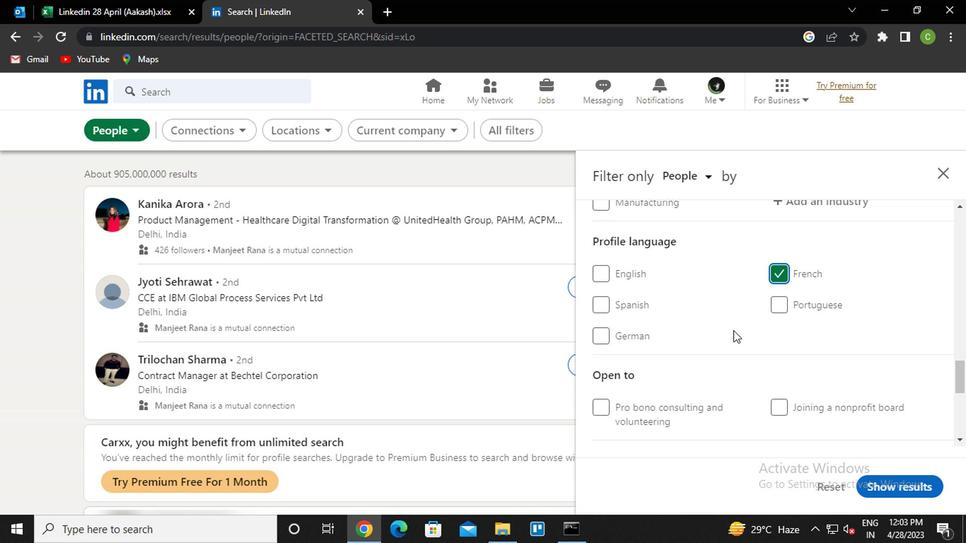 
Action: Mouse scrolled (730, 331) with delta (0, 1)
Screenshot: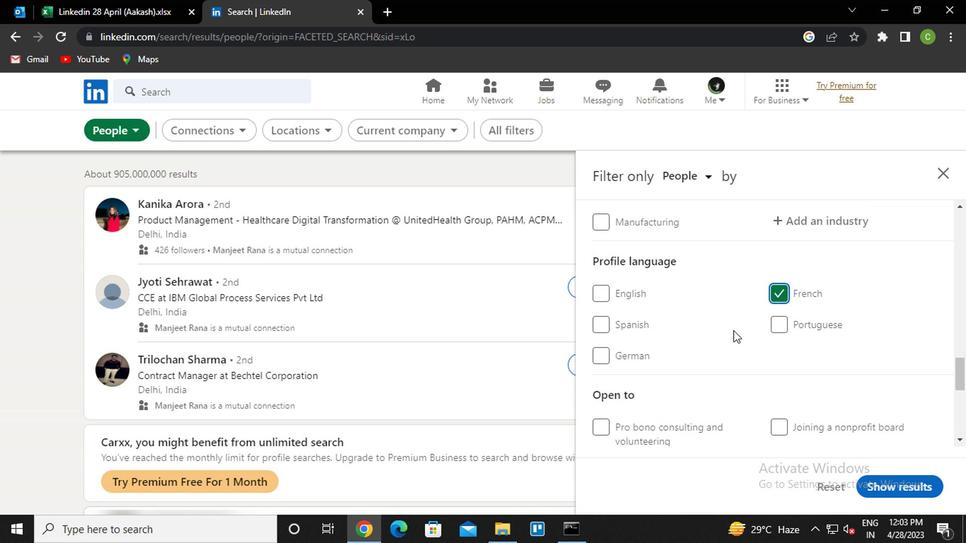 
Action: Mouse scrolled (730, 331) with delta (0, 1)
Screenshot: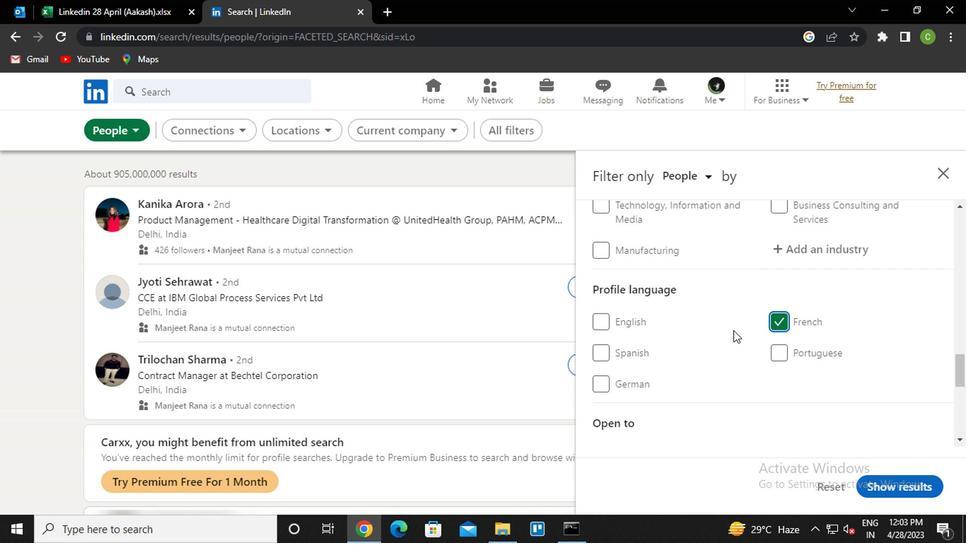 
Action: Mouse scrolled (730, 331) with delta (0, 1)
Screenshot: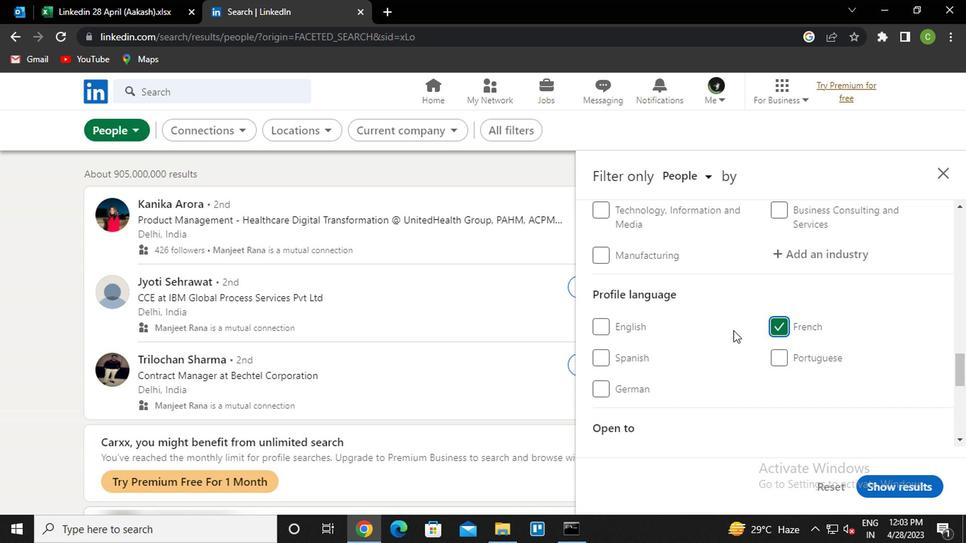 
Action: Mouse scrolled (730, 331) with delta (0, 1)
Screenshot: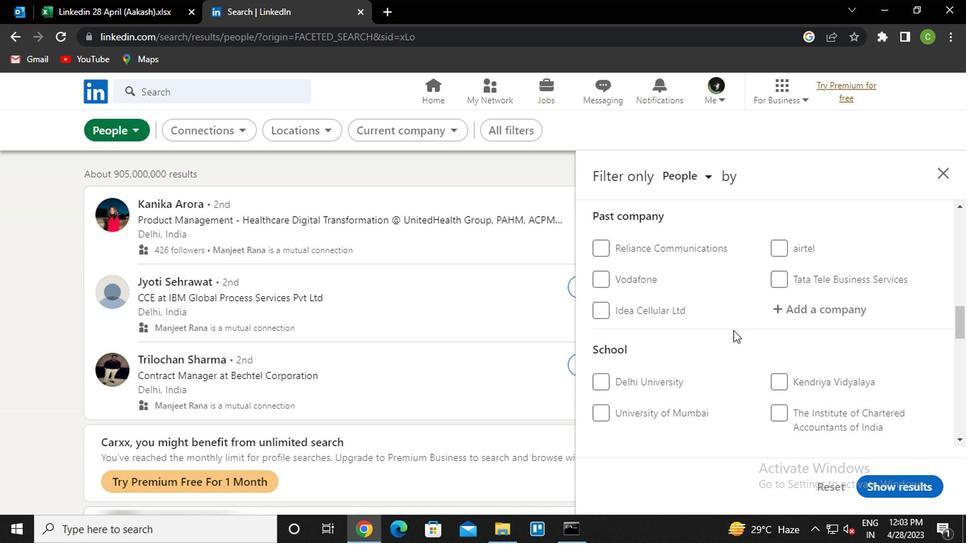 
Action: Mouse moved to (826, 242)
Screenshot: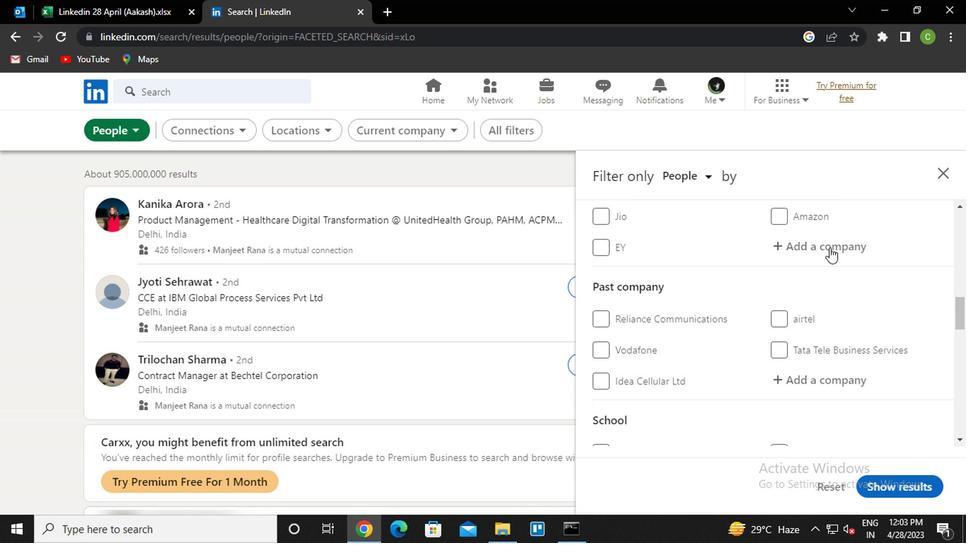 
Action: Mouse pressed left at (826, 242)
Screenshot: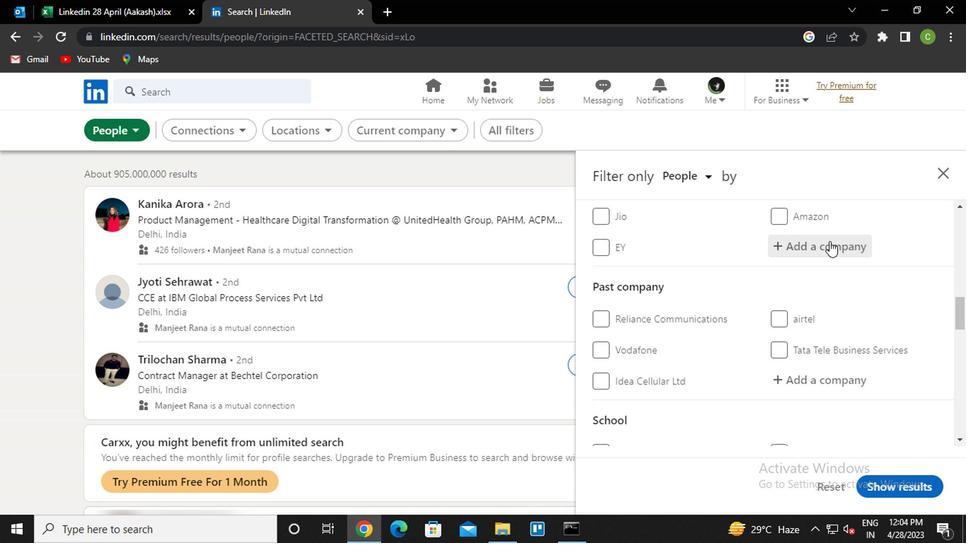 
Action: Key pressed <Key.caps_lock>tasc<Key.down><Key.down><Key.enter>
Screenshot: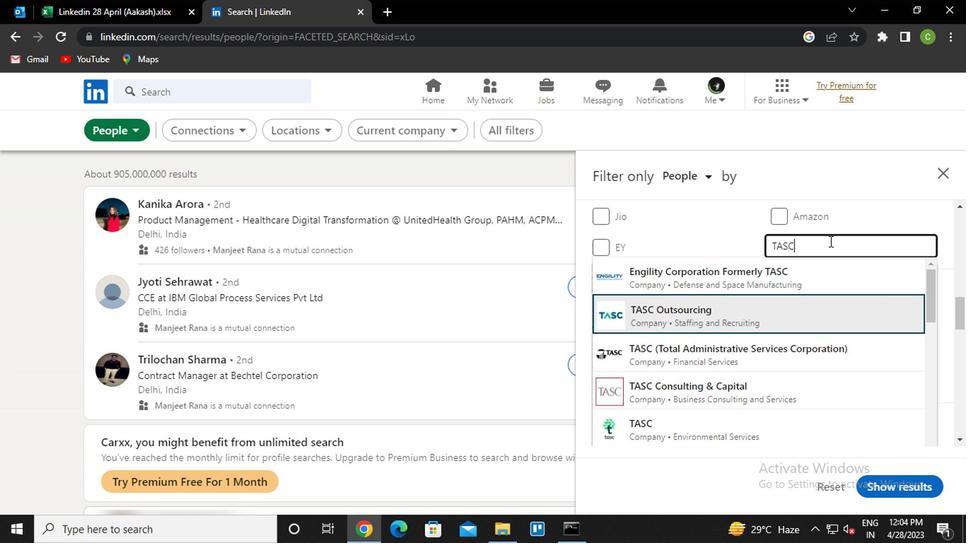 
Action: Mouse moved to (847, 311)
Screenshot: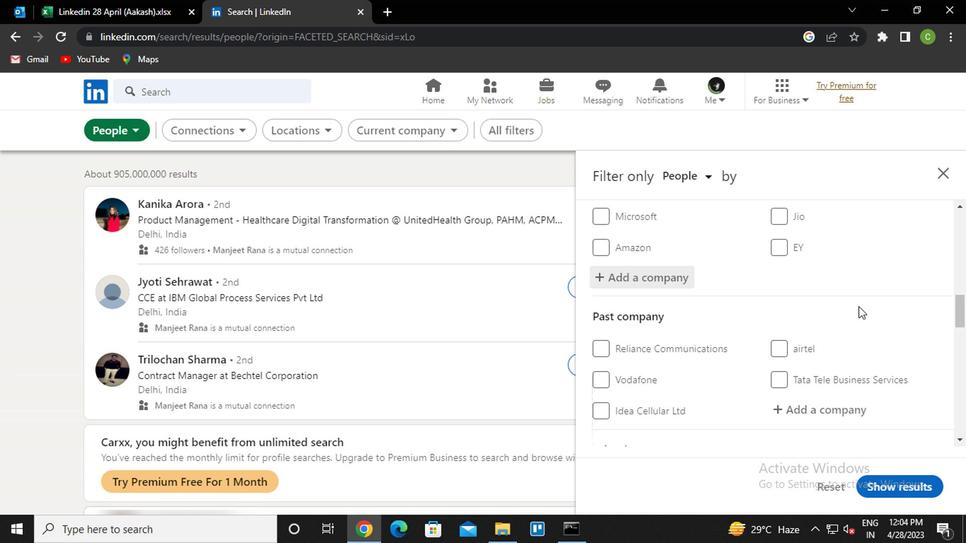 
Action: Mouse scrolled (847, 310) with delta (0, 0)
Screenshot: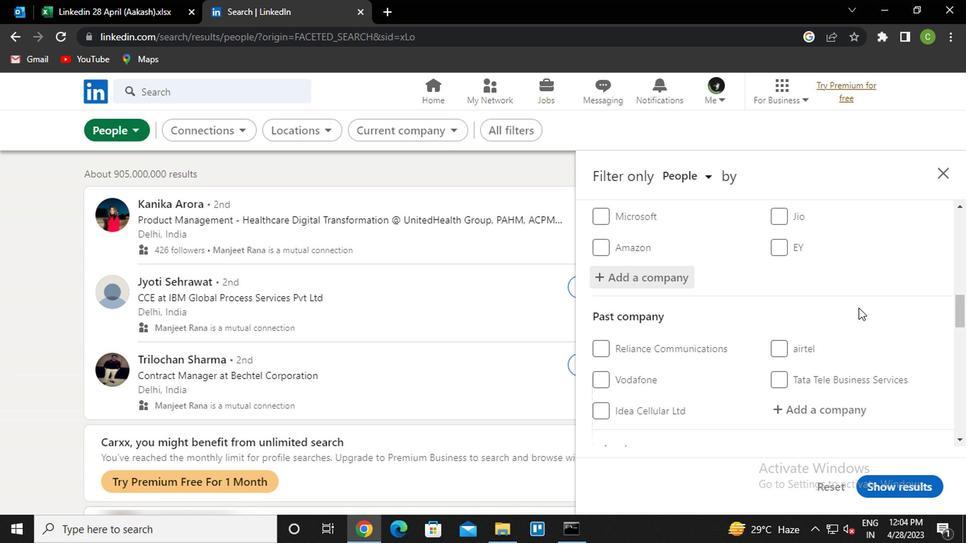 
Action: Mouse moved to (847, 313)
Screenshot: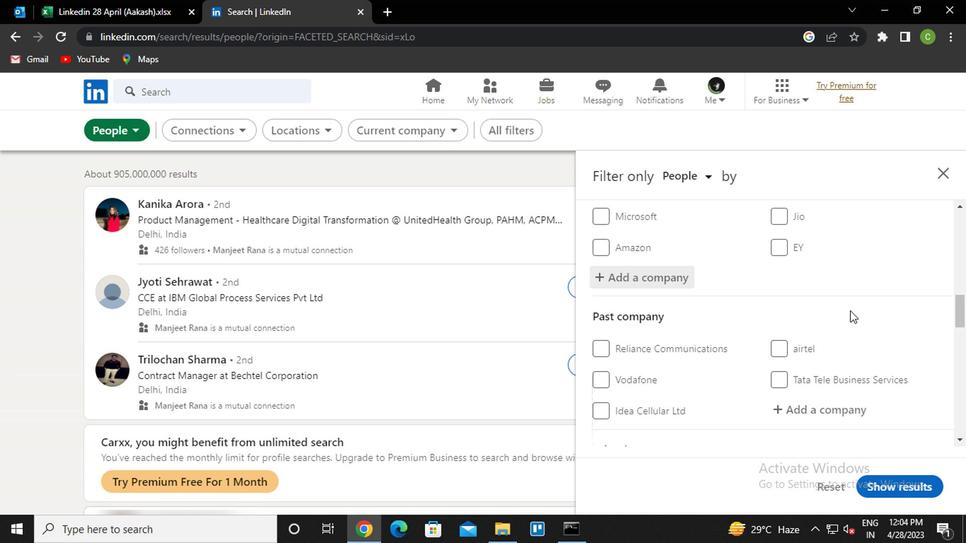 
Action: Mouse scrolled (847, 312) with delta (0, 0)
Screenshot: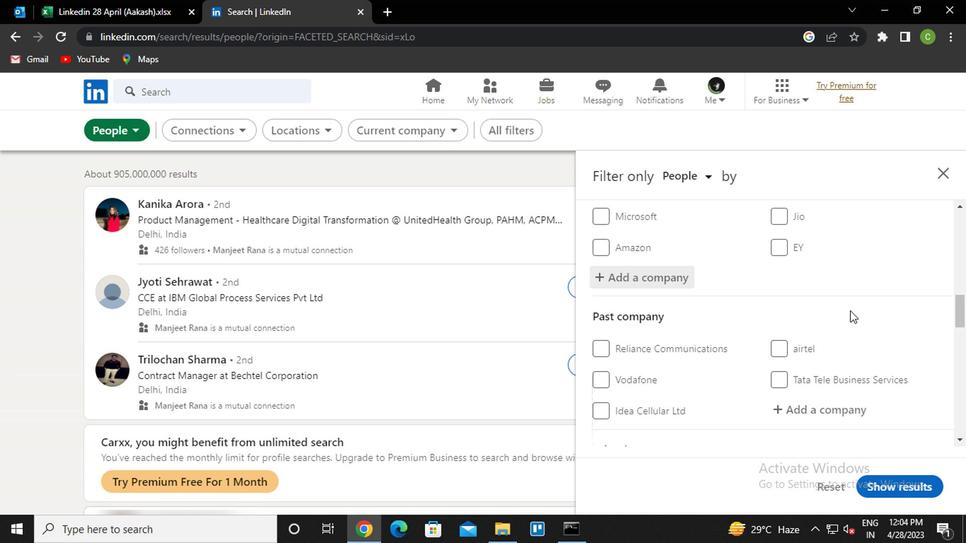 
Action: Mouse moved to (841, 324)
Screenshot: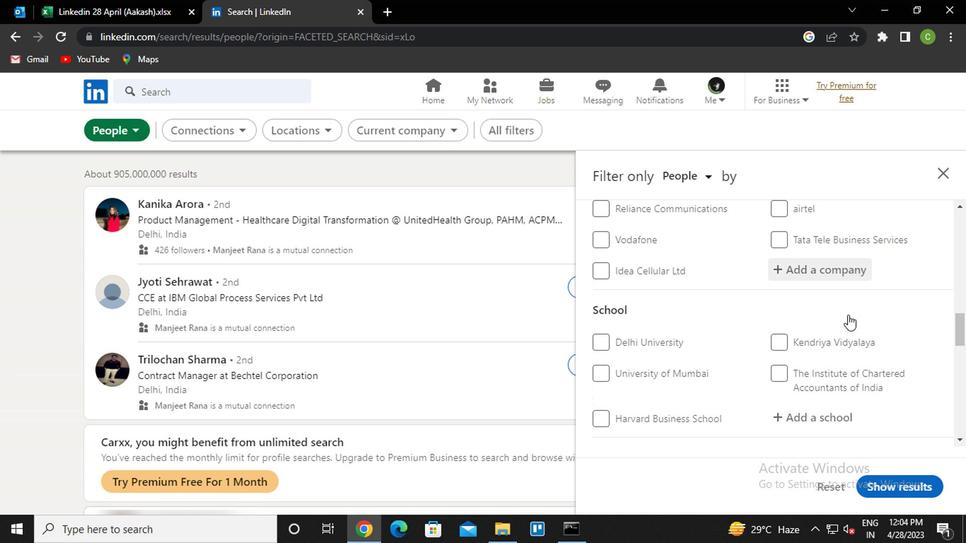 
Action: Mouse scrolled (841, 323) with delta (0, -1)
Screenshot: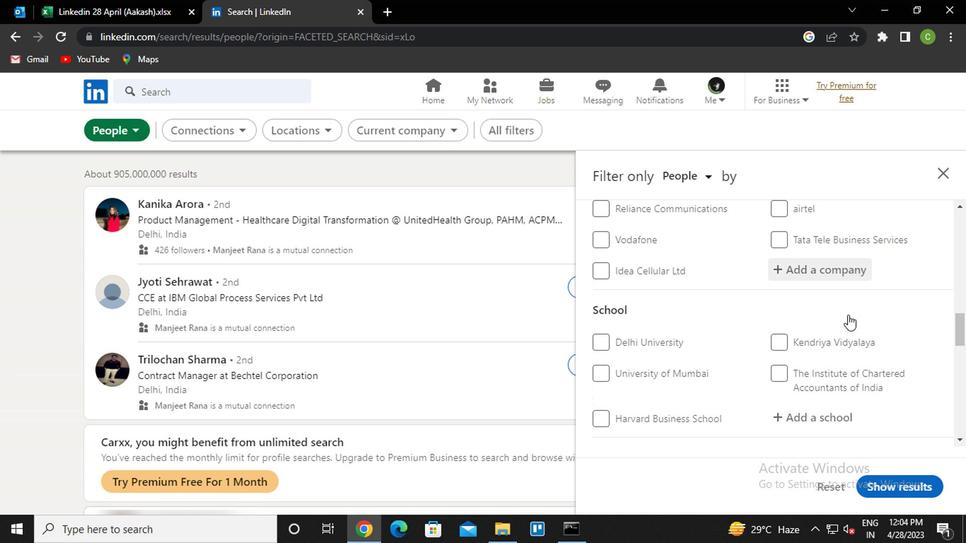 
Action: Mouse moved to (840, 325)
Screenshot: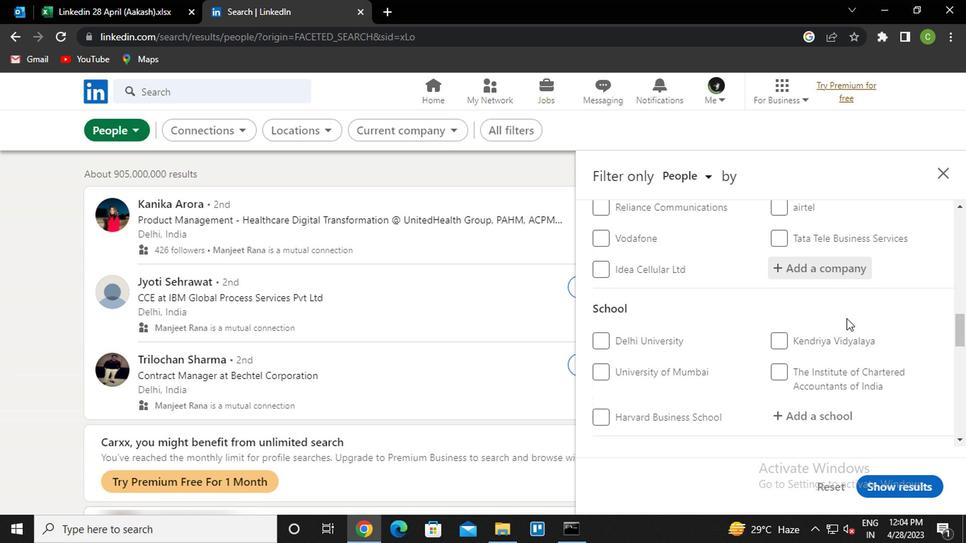 
Action: Mouse scrolled (840, 324) with delta (0, 0)
Screenshot: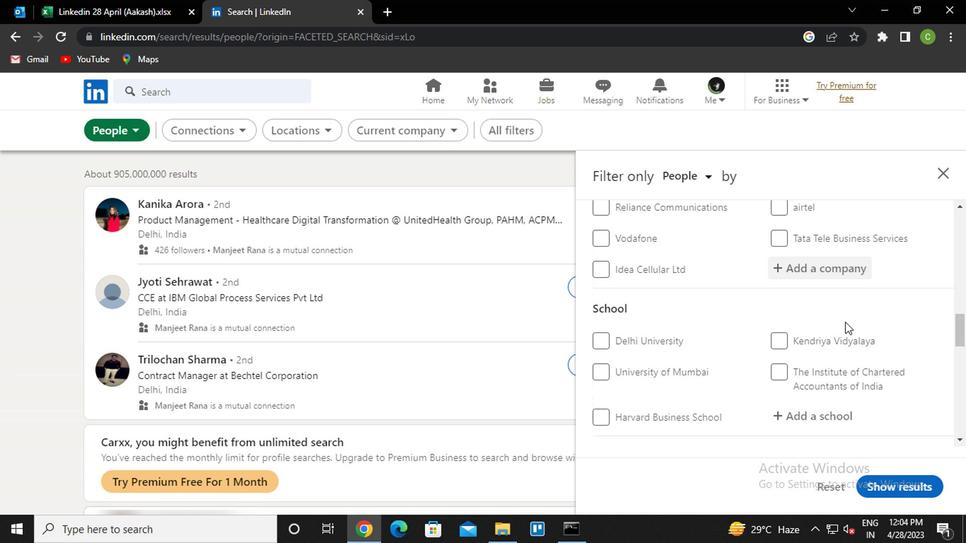
Action: Mouse moved to (800, 282)
Screenshot: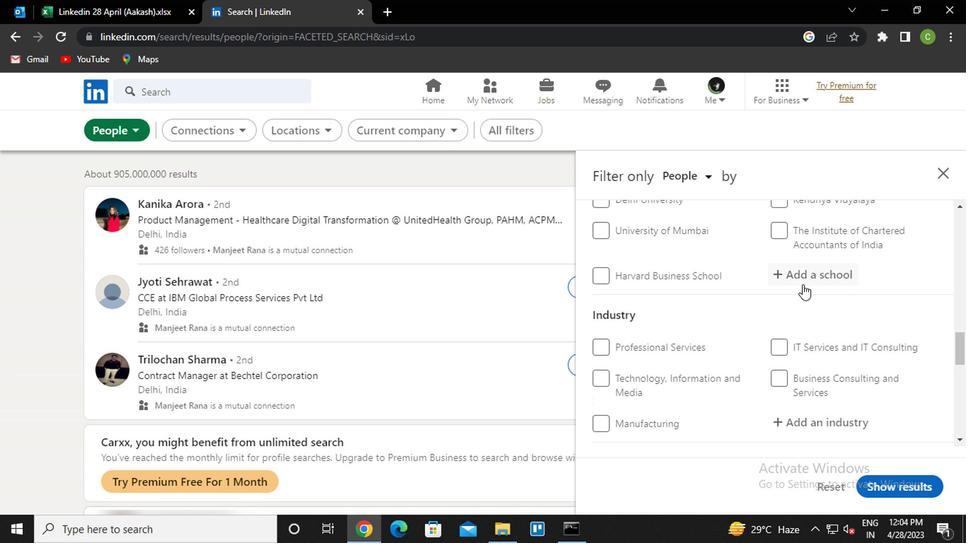 
Action: Mouse pressed left at (800, 282)
Screenshot: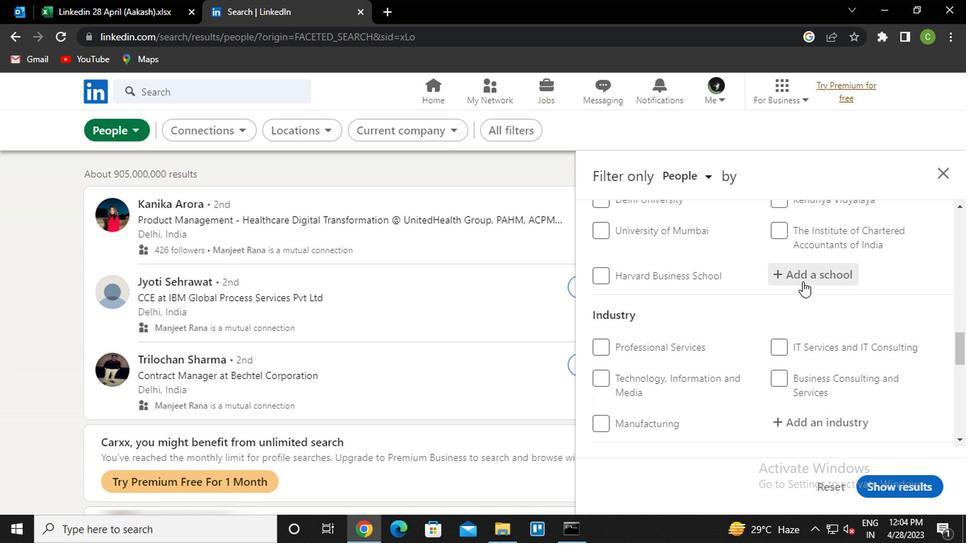 
Action: Key pressed c<Key.caps_lock>ambri<Key.down><Key.down><Key.down><Key.down><Key.down><Key.down><Key.down><Key.enter>
Screenshot: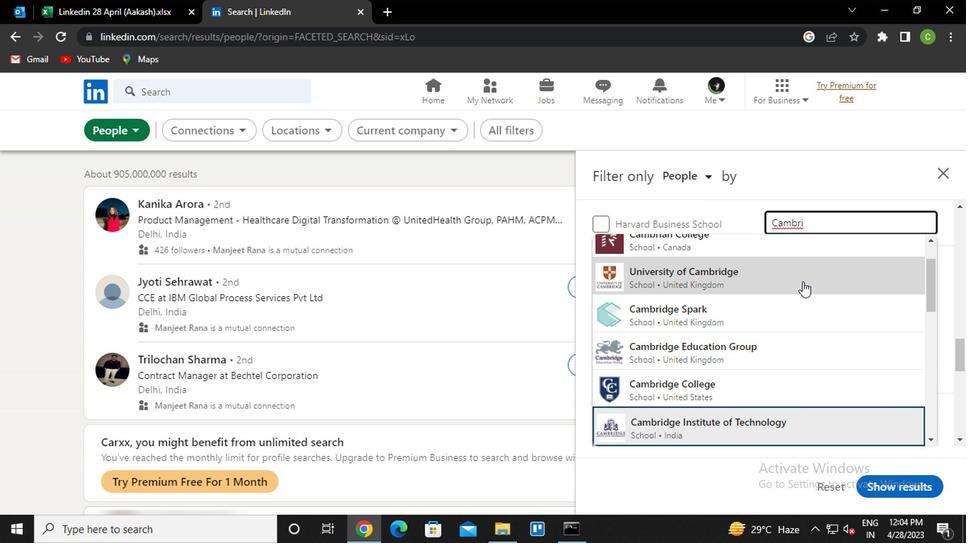 
Action: Mouse moved to (775, 331)
Screenshot: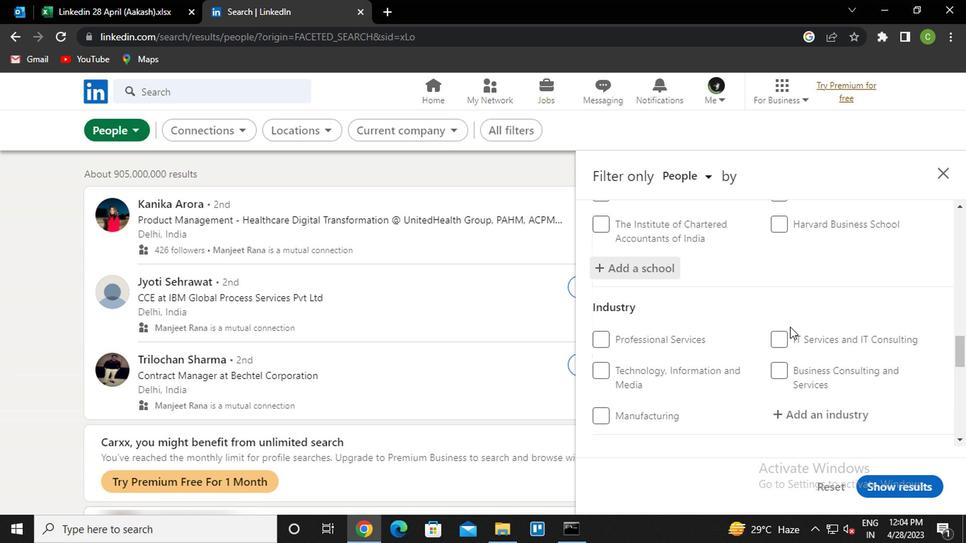 
Action: Mouse scrolled (775, 330) with delta (0, -1)
Screenshot: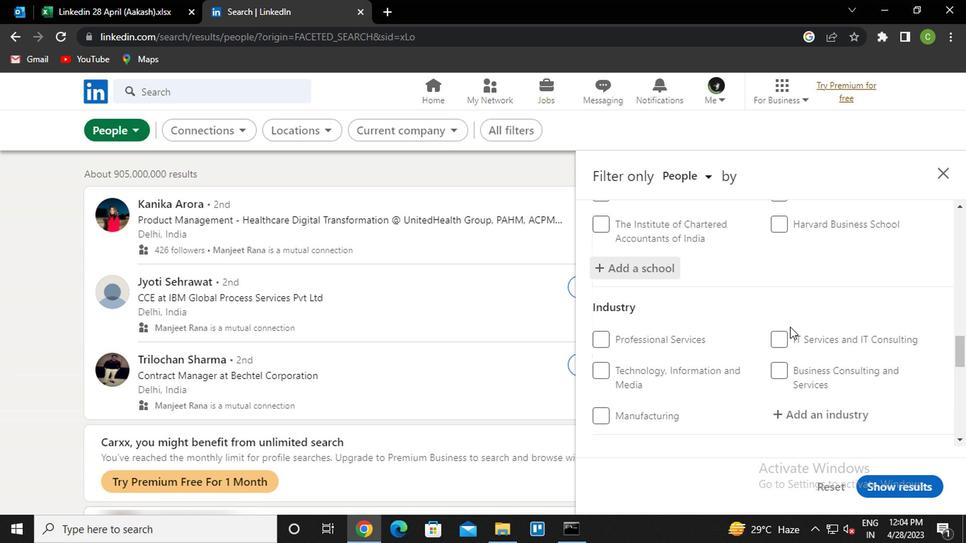 
Action: Mouse moved to (801, 337)
Screenshot: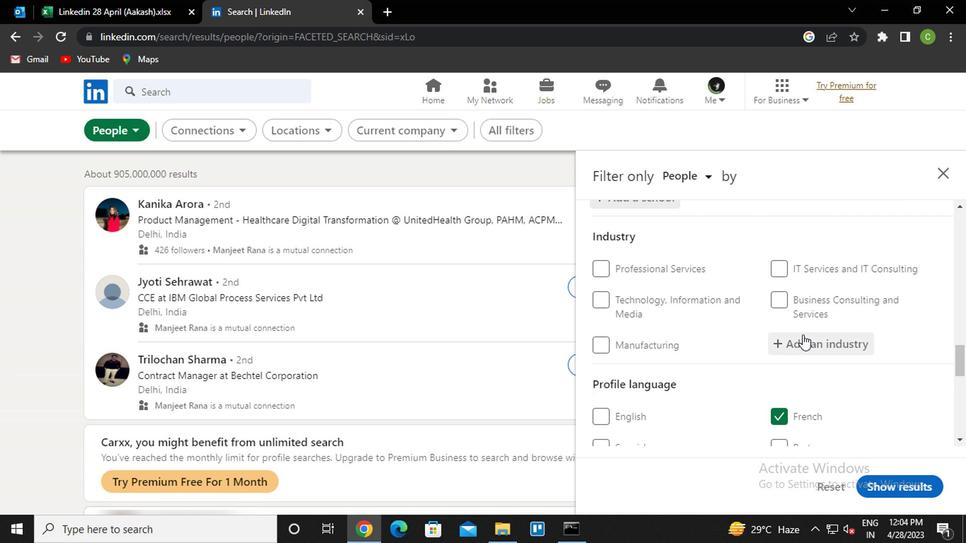 
Action: Mouse pressed left at (801, 337)
Screenshot: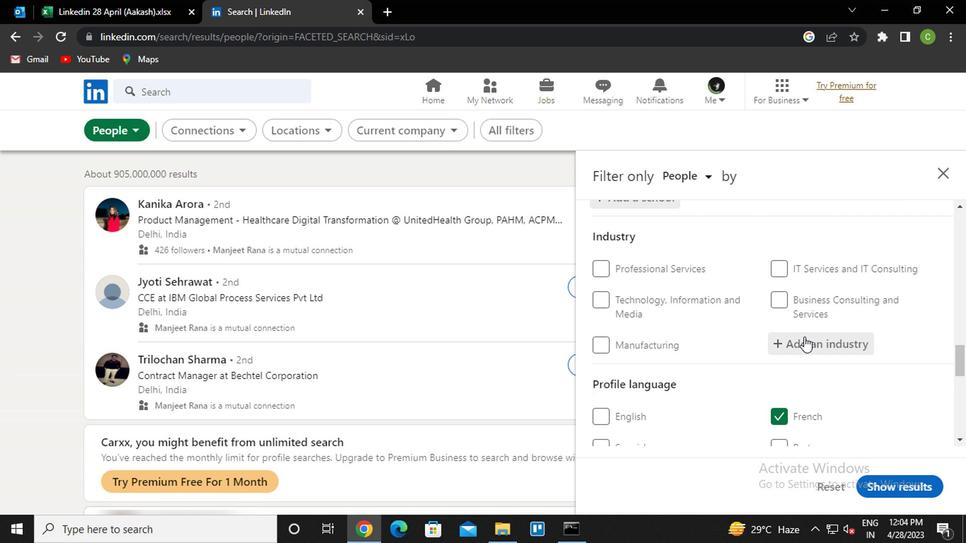 
Action: Key pressed <Key.caps_lock>b<Key.caps_lock>uilding<Key.space><Key.caps_lock>e<Key.caps_lock>qui<Key.down><Key.down><Key.down><Key.up><Key.enter>
Screenshot: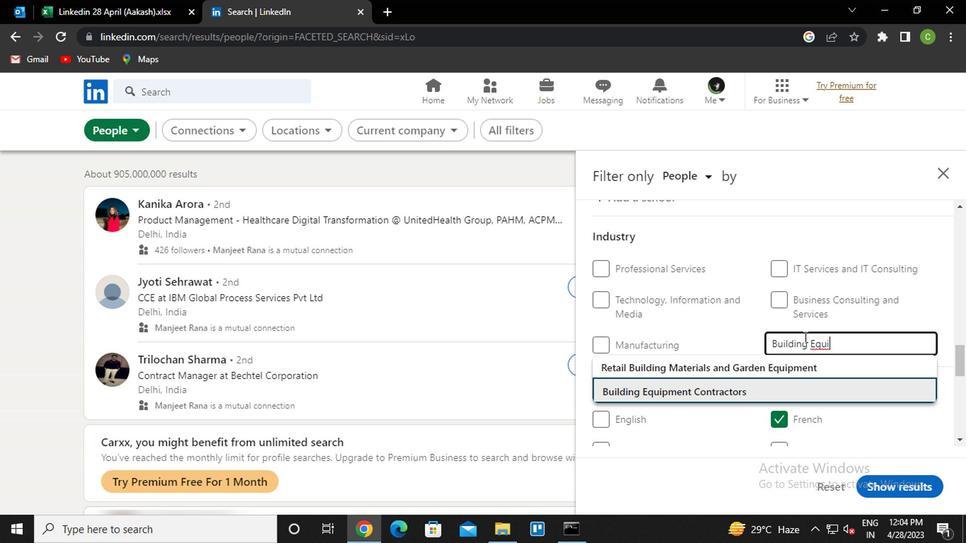 
Action: Mouse scrolled (801, 336) with delta (0, -1)
Screenshot: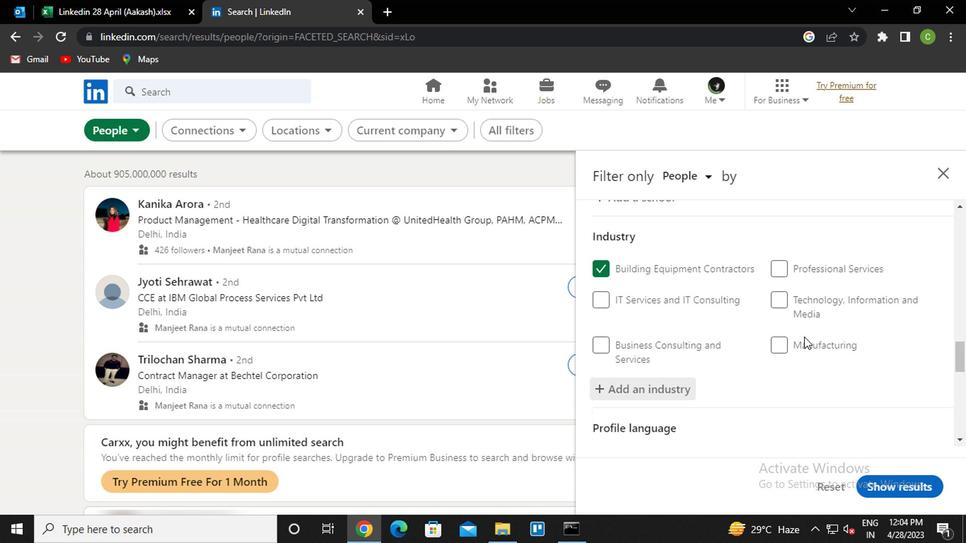 
Action: Mouse scrolled (801, 336) with delta (0, -1)
Screenshot: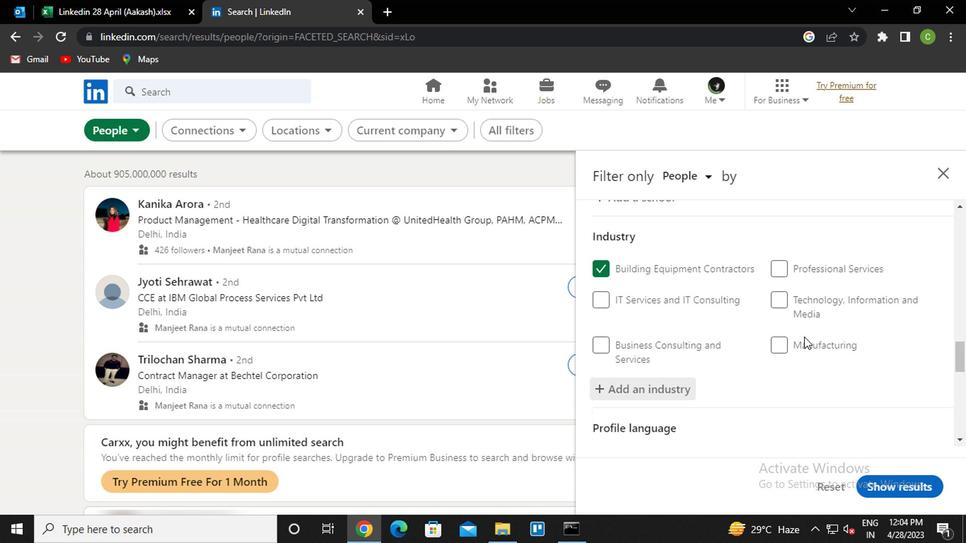 
Action: Mouse scrolled (801, 336) with delta (0, -1)
Screenshot: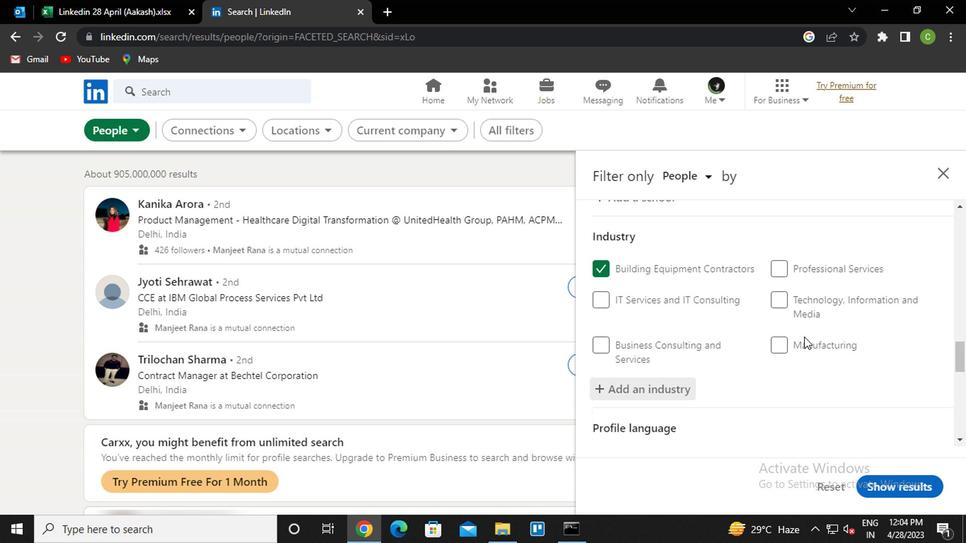 
Action: Mouse scrolled (801, 336) with delta (0, -1)
Screenshot: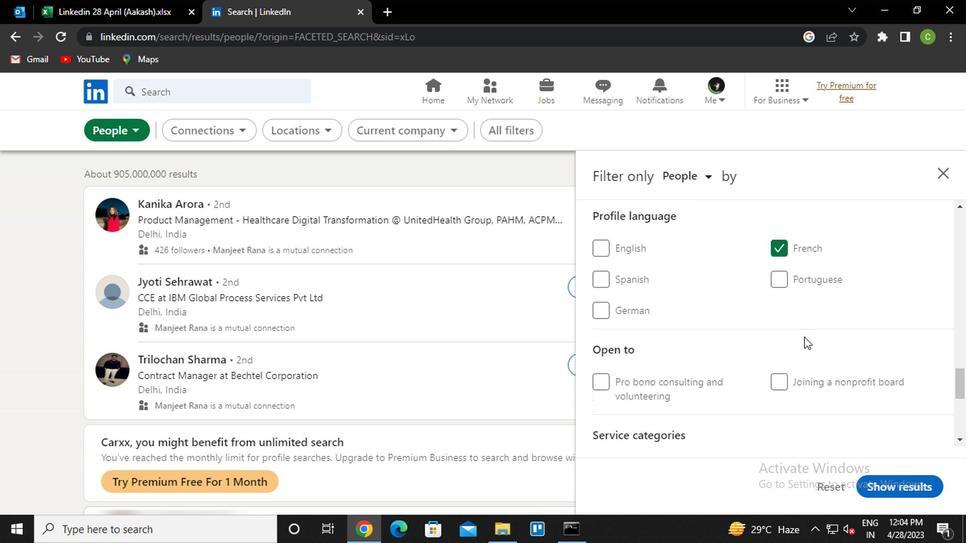 
Action: Mouse scrolled (801, 336) with delta (0, -1)
Screenshot: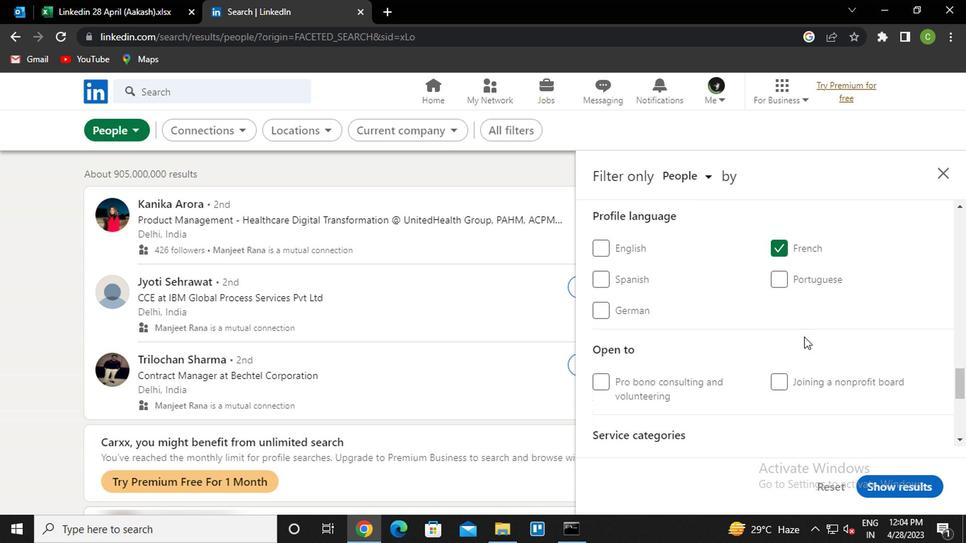 
Action: Mouse scrolled (801, 336) with delta (0, -1)
Screenshot: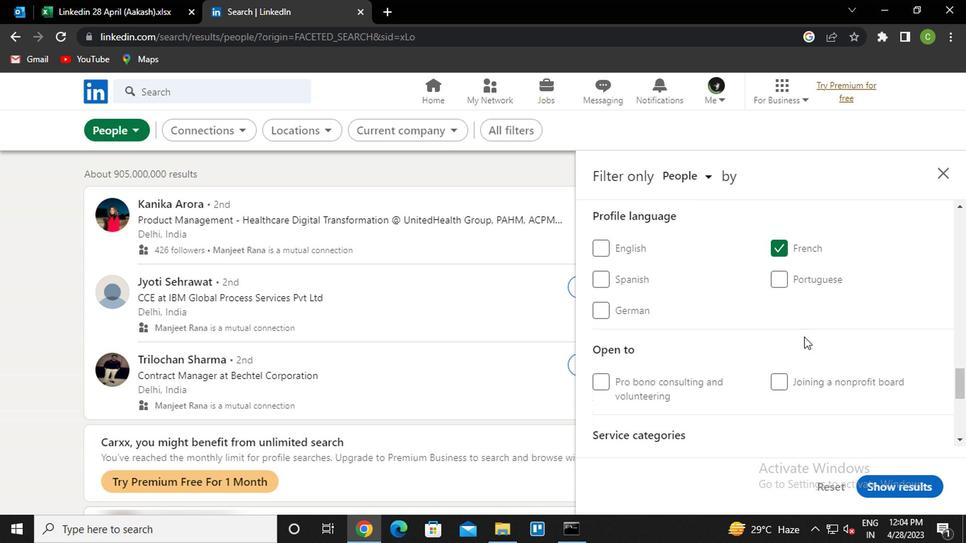 
Action: Mouse scrolled (801, 336) with delta (0, -1)
Screenshot: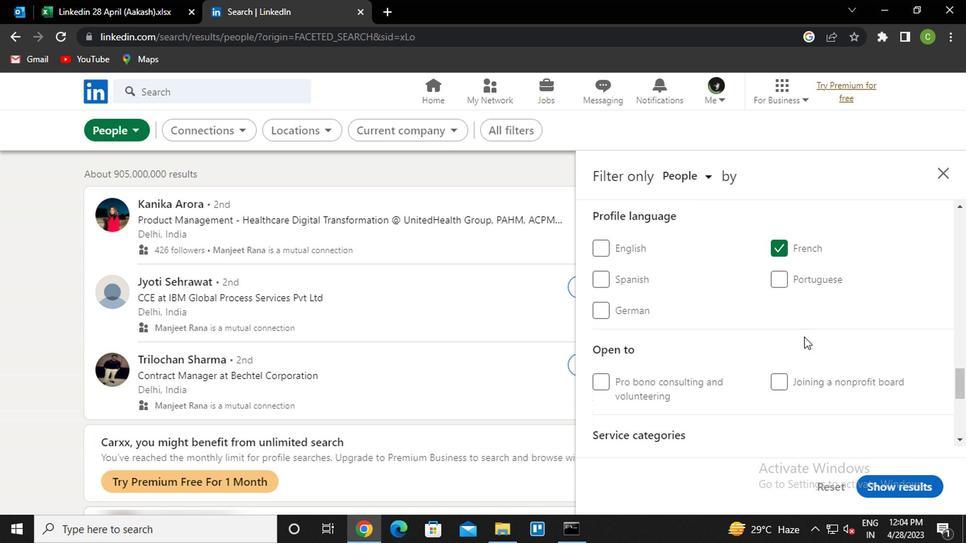 
Action: Mouse moved to (819, 255)
Screenshot: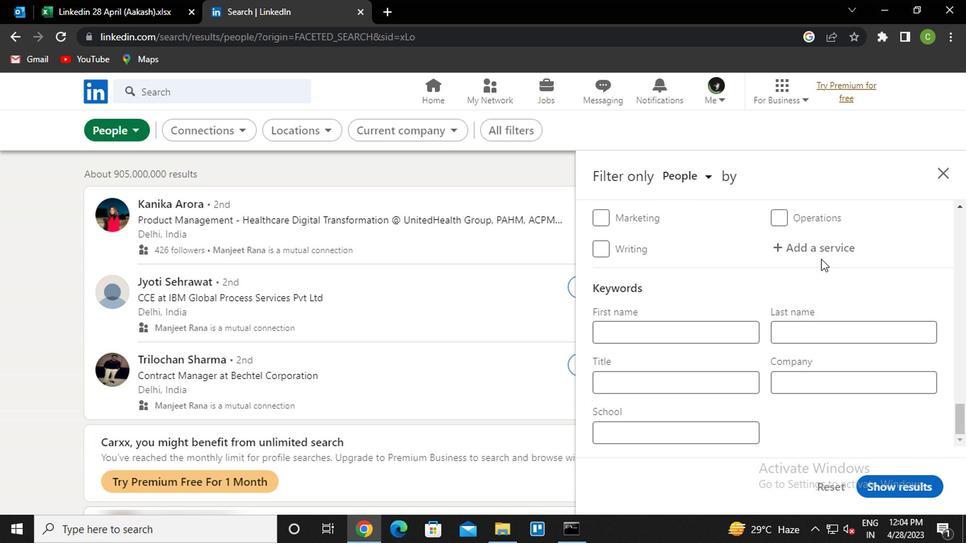 
Action: Mouse pressed left at (819, 255)
Screenshot: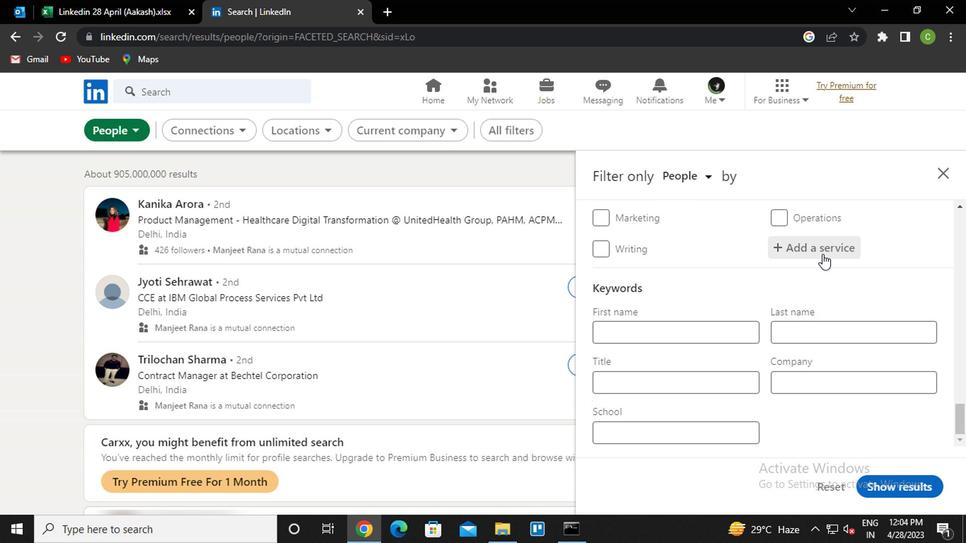 
Action: Key pressed <Key.caps_lock>i<Key.caps_lock>llustra<Key.down><Key.enter>
Screenshot: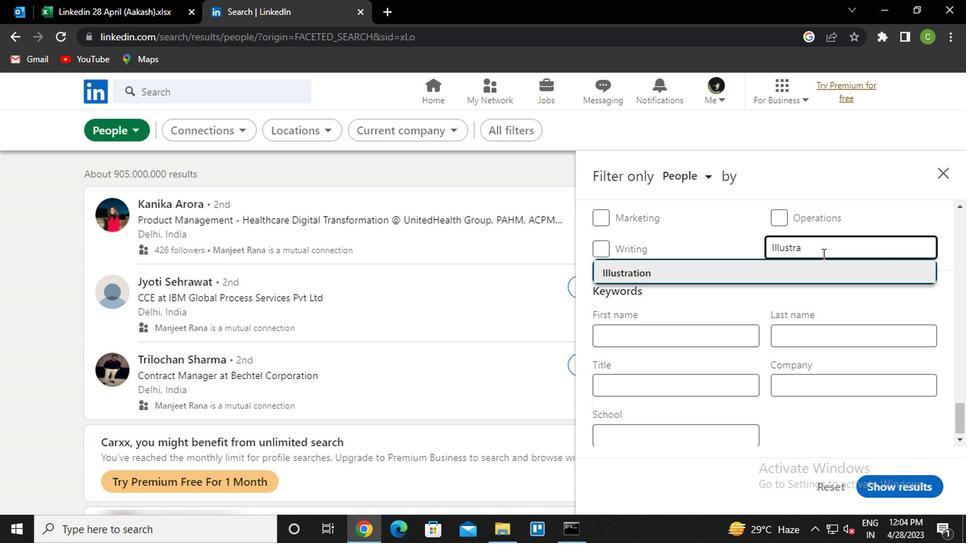 
Action: Mouse scrolled (819, 254) with delta (0, -1)
Screenshot: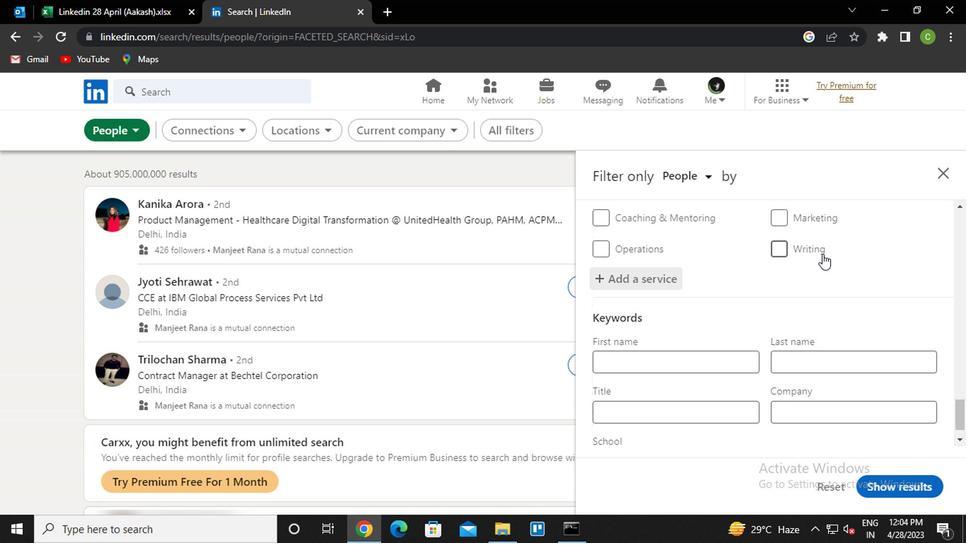 
Action: Mouse scrolled (819, 254) with delta (0, -1)
Screenshot: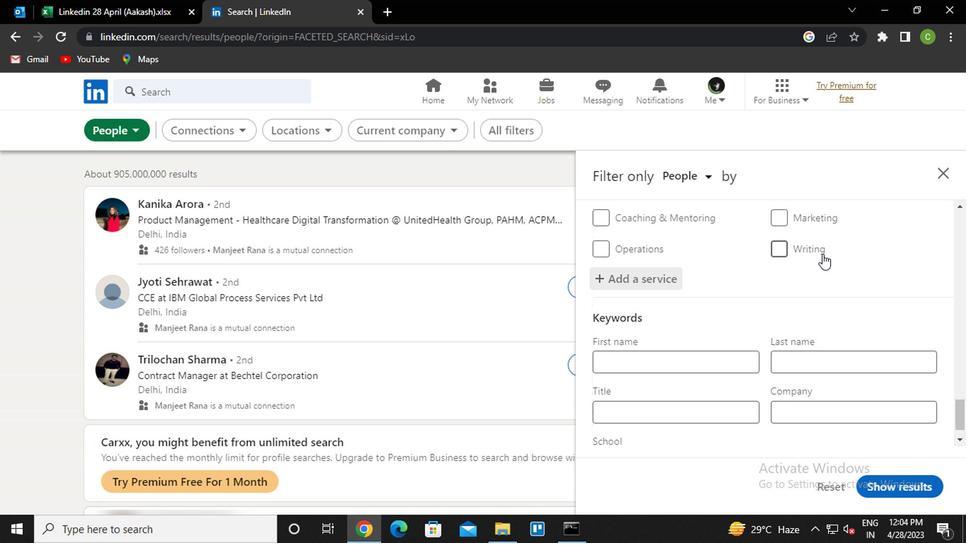 
Action: Mouse scrolled (819, 254) with delta (0, -1)
Screenshot: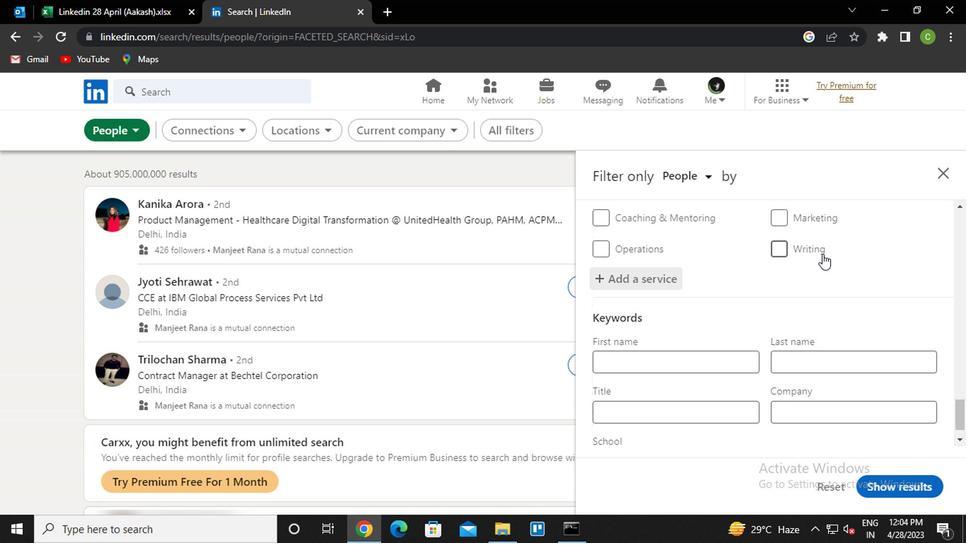
Action: Mouse scrolled (819, 254) with delta (0, -1)
Screenshot: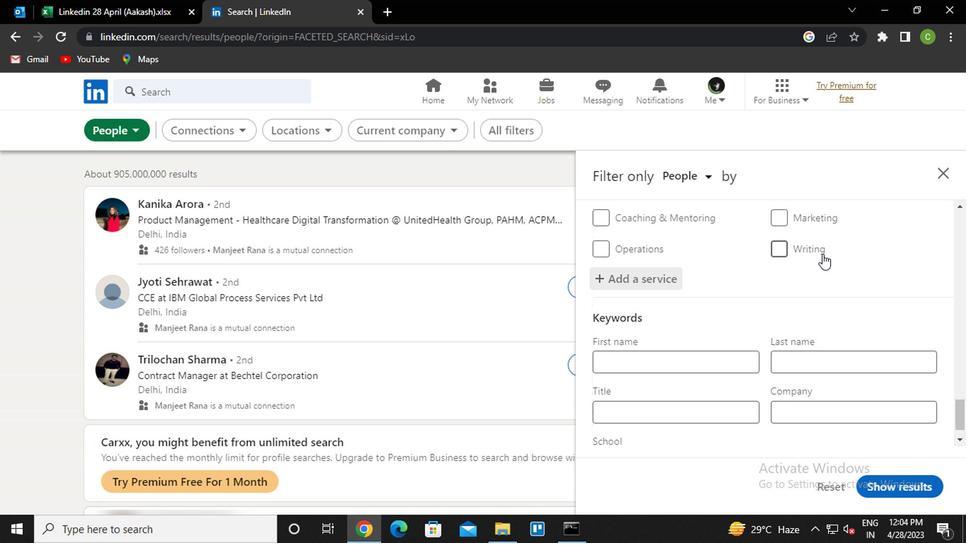 
Action: Mouse scrolled (819, 254) with delta (0, -1)
Screenshot: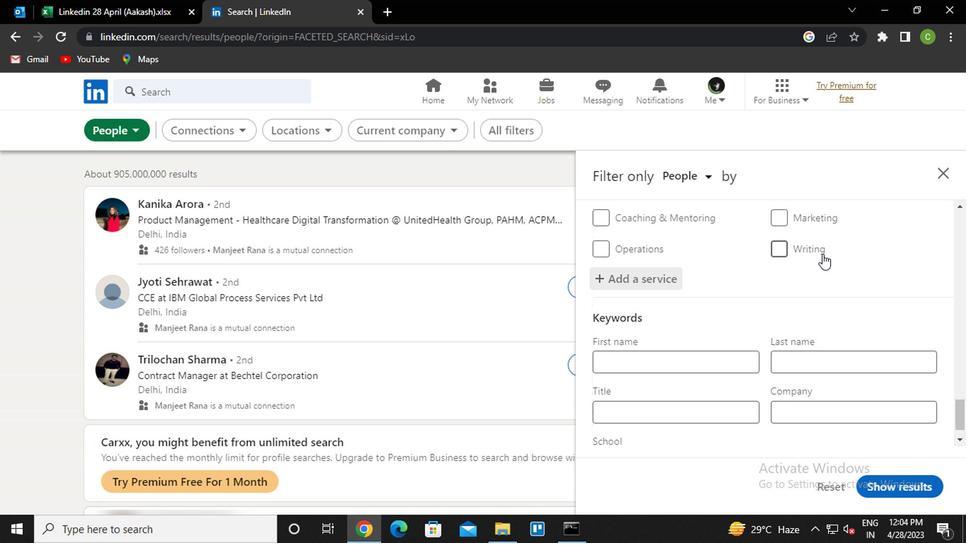 
Action: Mouse moved to (665, 373)
Screenshot: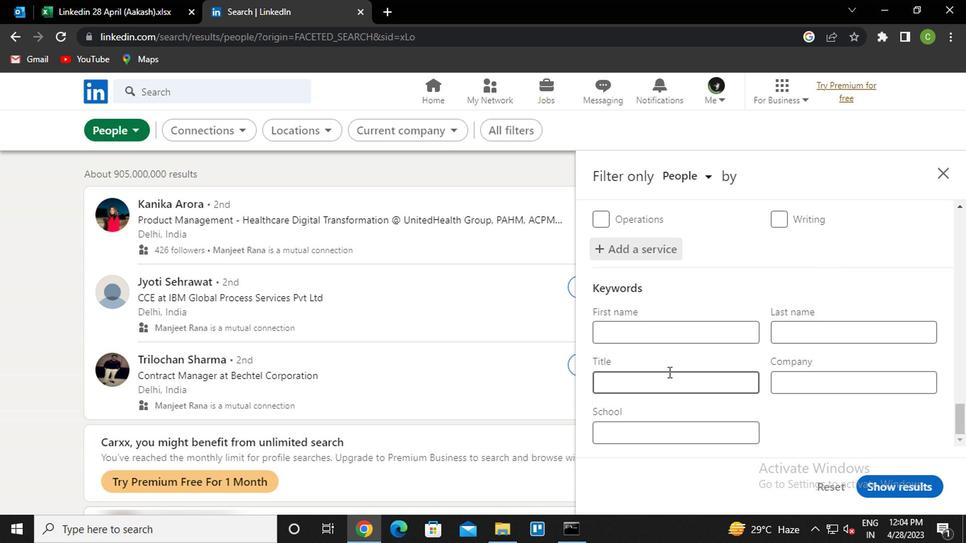 
Action: Mouse pressed left at (665, 373)
Screenshot: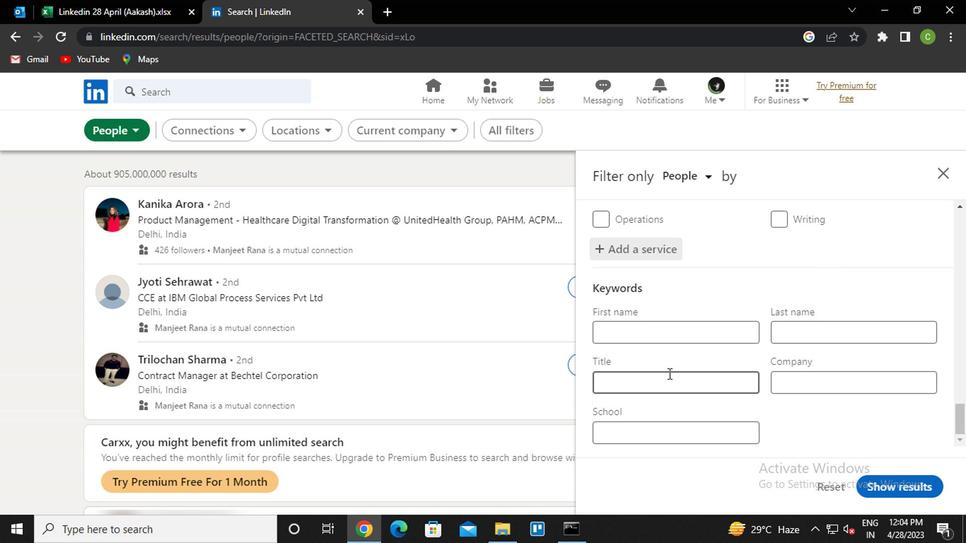 
Action: Key pressed <Key.caps_lock>l<Key.caps_lock>andscaping<Key.space><Key.caps_lock>w<Key.caps_lock>orker
Screenshot: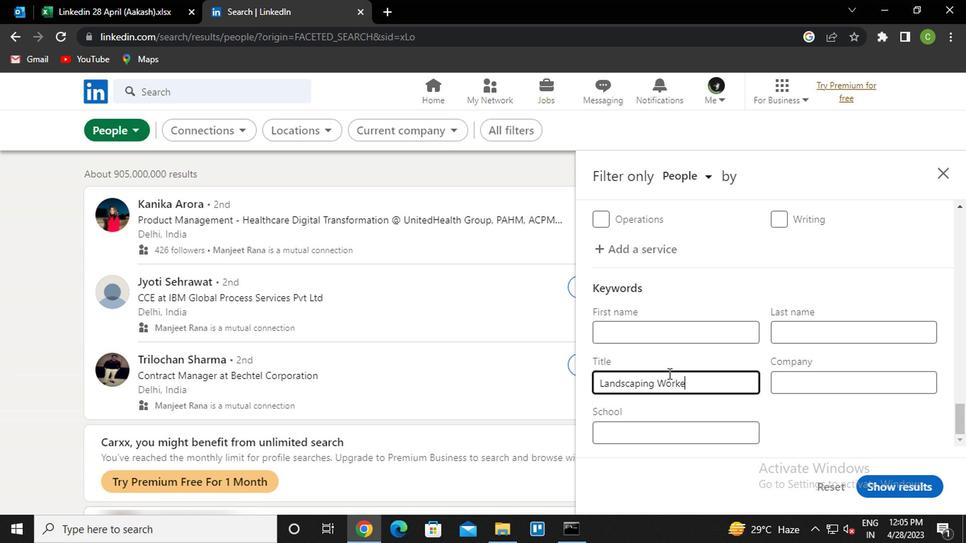 
Action: Mouse moved to (926, 482)
Screenshot: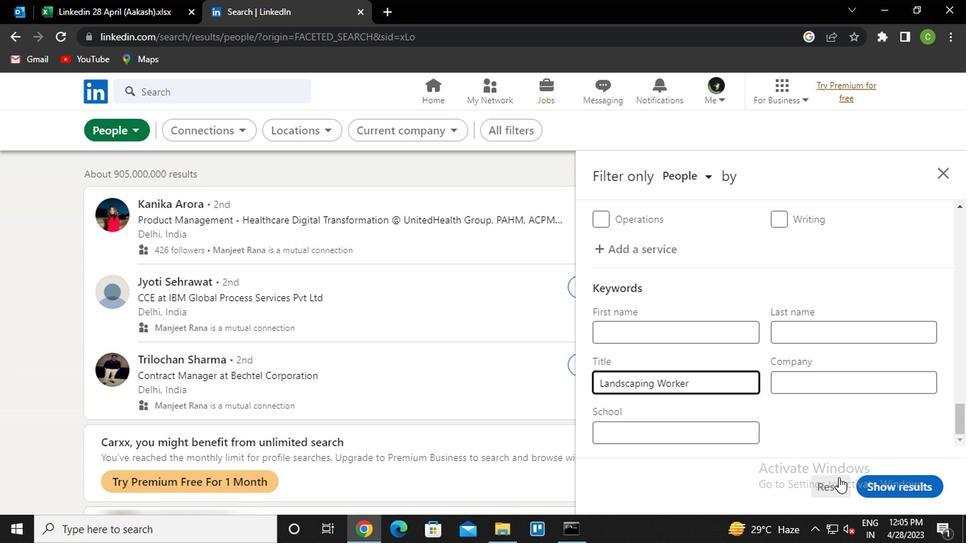 
Action: Mouse pressed left at (926, 482)
Screenshot: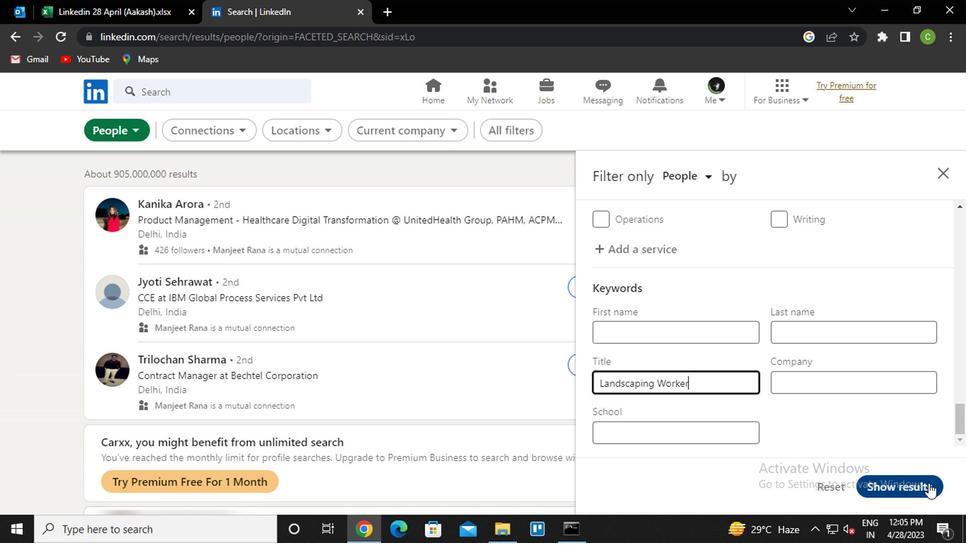
Action: Mouse moved to (468, 446)
Screenshot: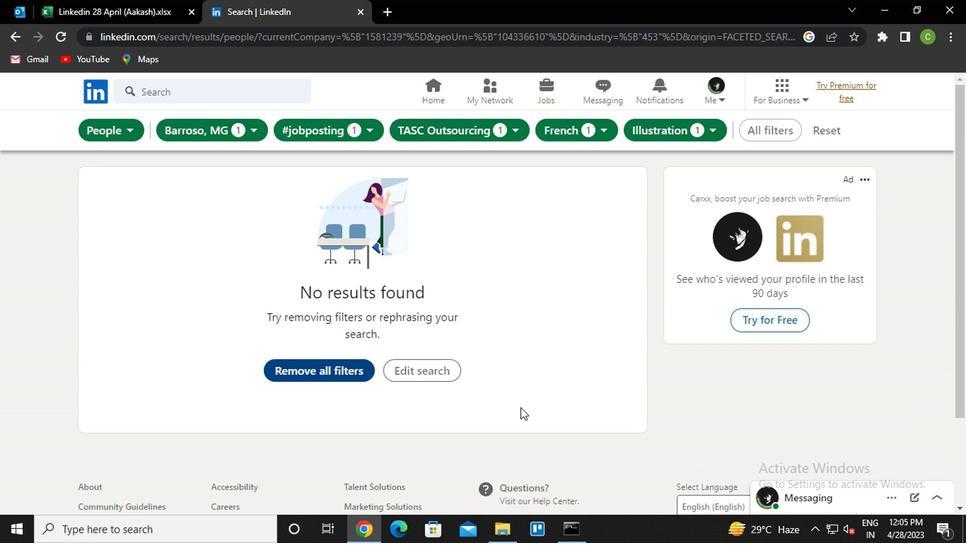 
